 Task: For heading Use Comfortaa with underline.  font size for heading22,  'Change the font style of data to'Comfortaa and font size to 14,  Change the alignment of both headline & data to Align left In the sheet   Impact Sales   book
Action: Mouse moved to (53, 145)
Screenshot: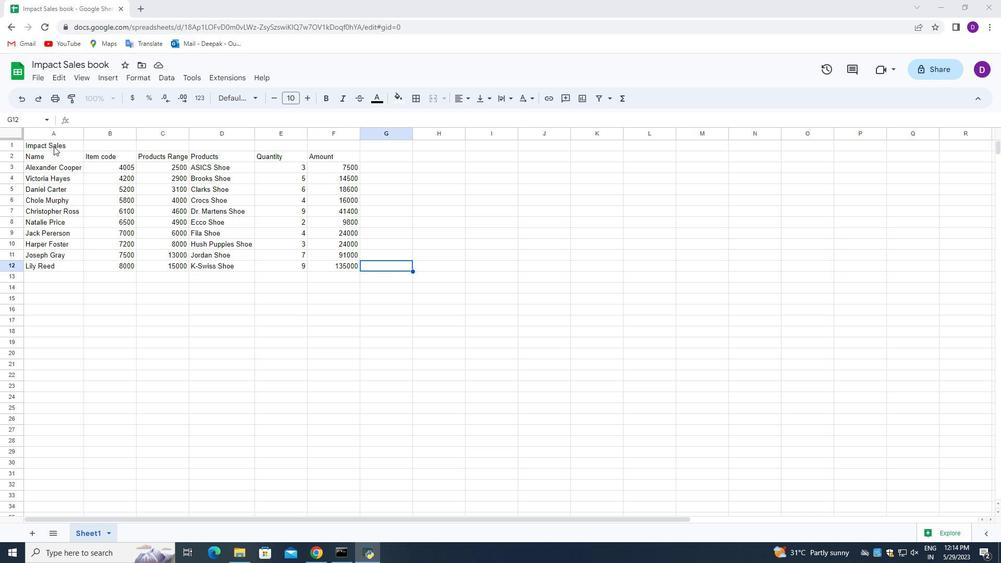 
Action: Mouse pressed left at (53, 145)
Screenshot: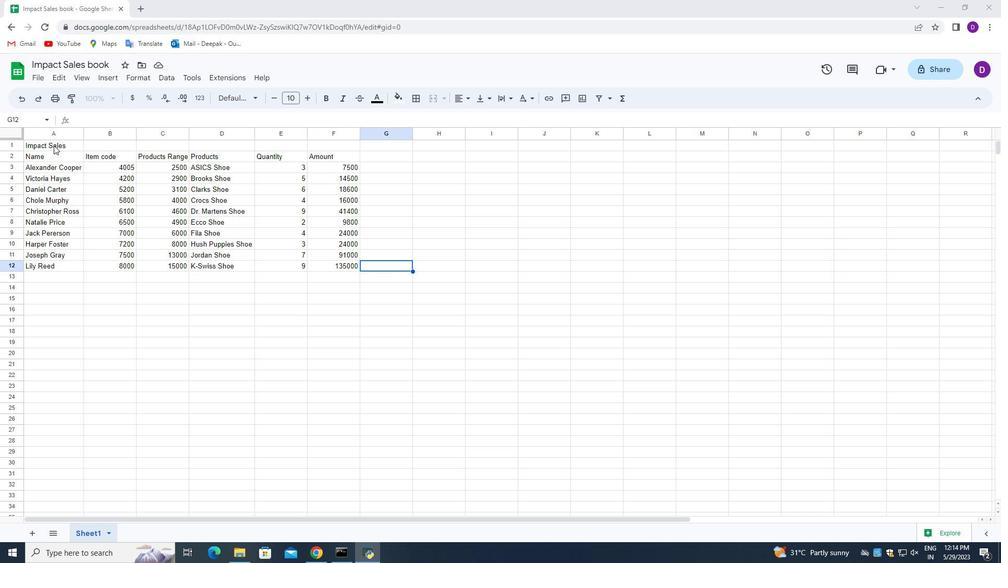 
Action: Mouse moved to (236, 98)
Screenshot: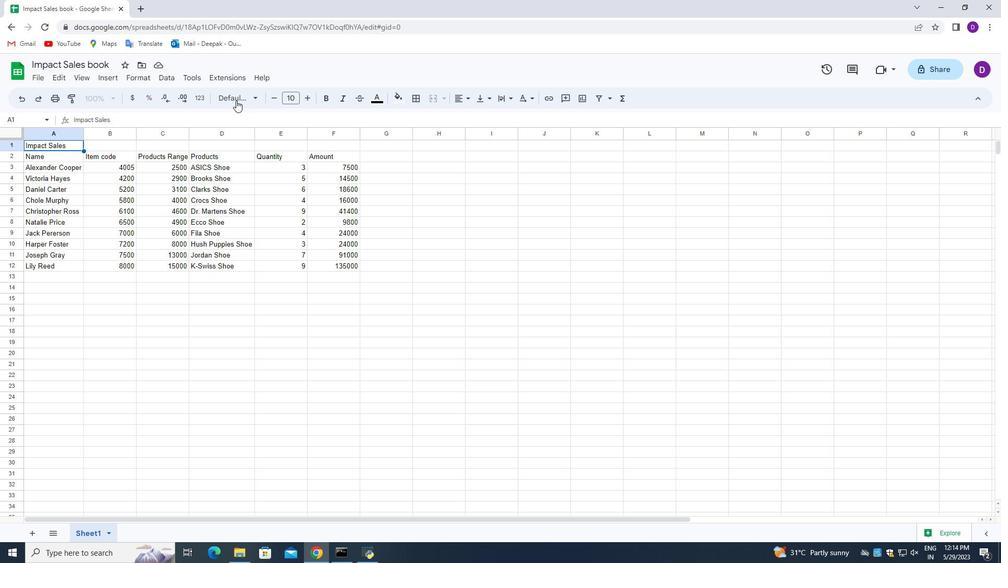 
Action: Mouse pressed left at (236, 98)
Screenshot: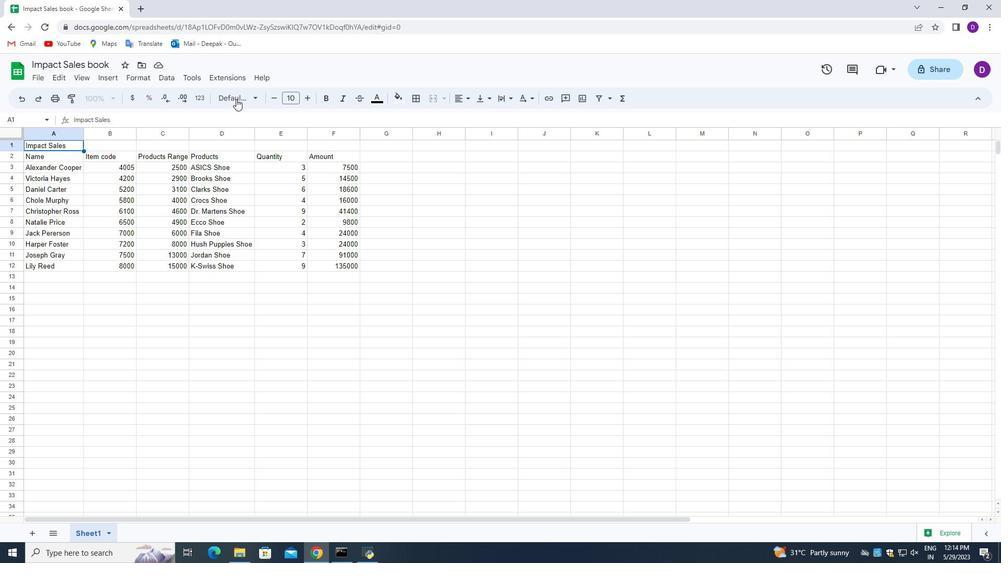 
Action: Mouse moved to (264, 300)
Screenshot: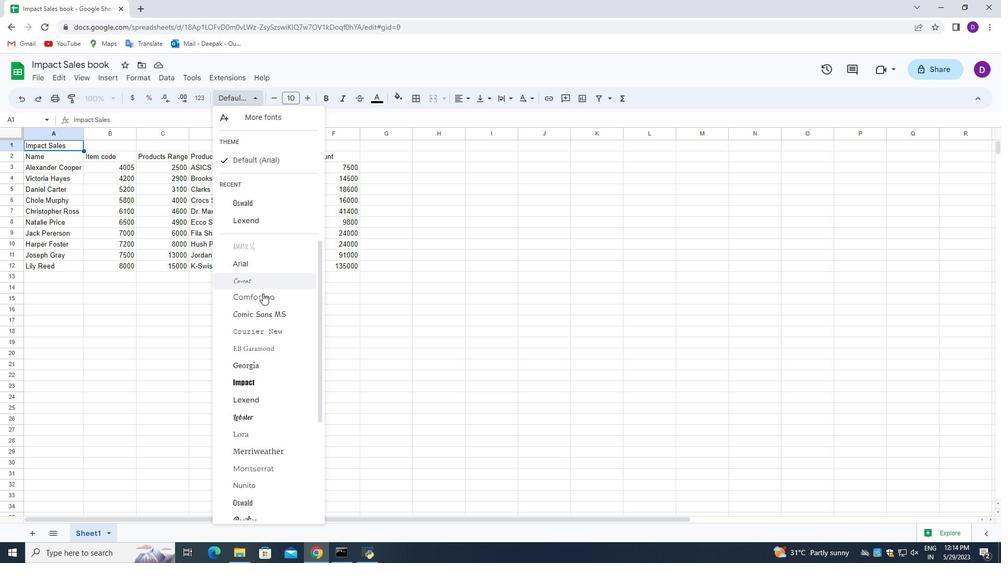 
Action: Mouse pressed left at (264, 300)
Screenshot: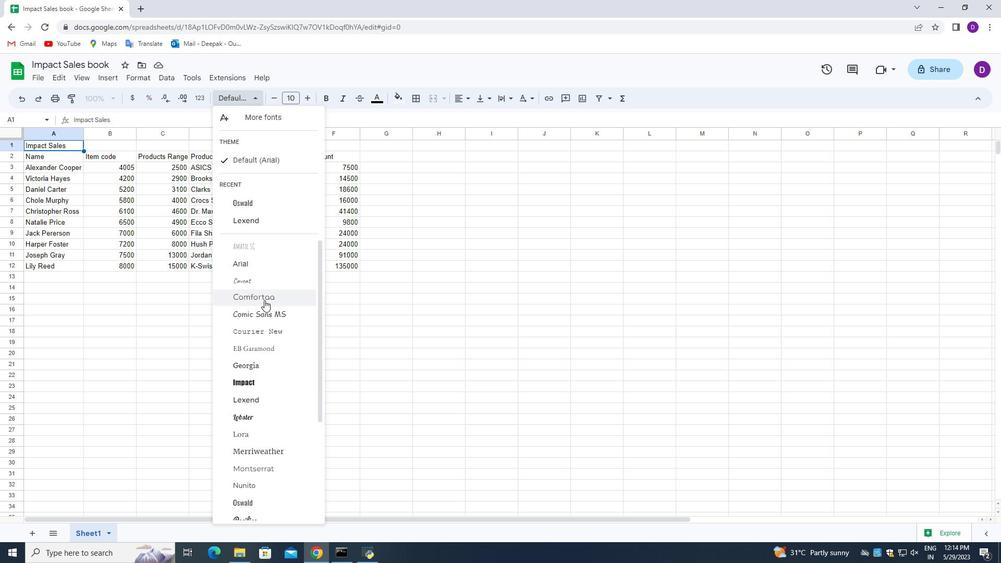 
Action: Mouse moved to (231, 244)
Screenshot: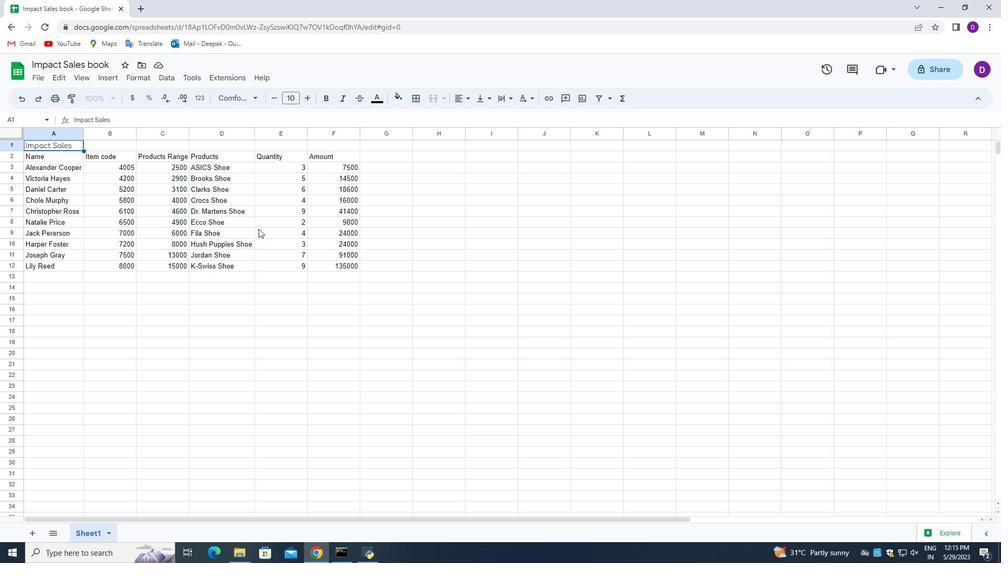 
Action: Mouse scrolled (231, 243) with delta (0, 0)
Screenshot: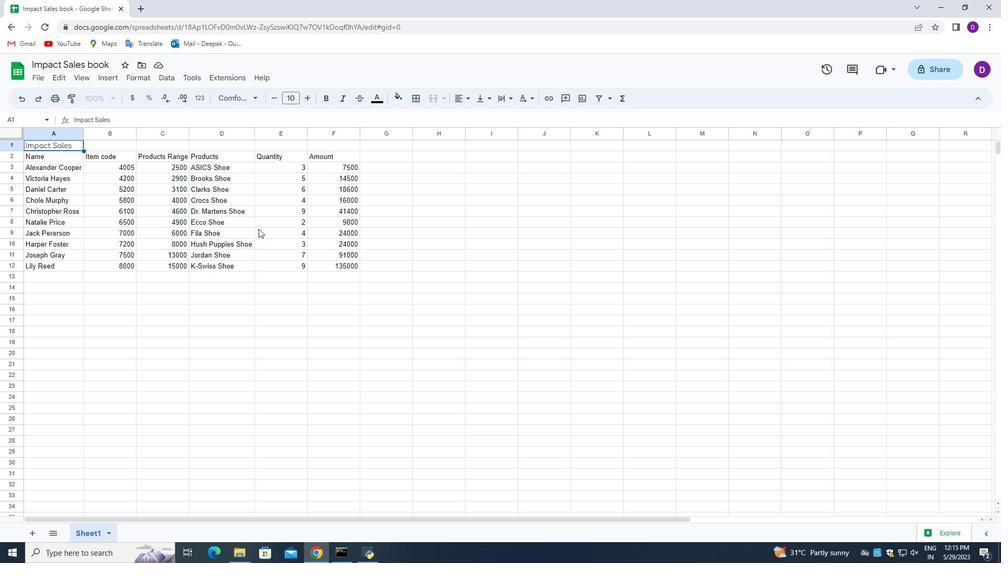 
Action: Mouse moved to (230, 245)
Screenshot: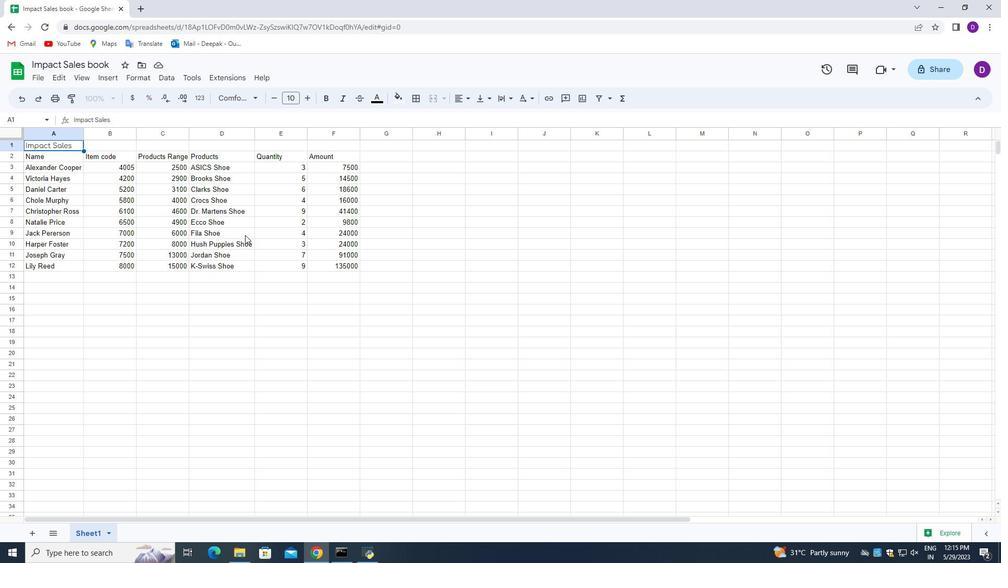 
Action: Mouse scrolled (230, 244) with delta (0, 0)
Screenshot: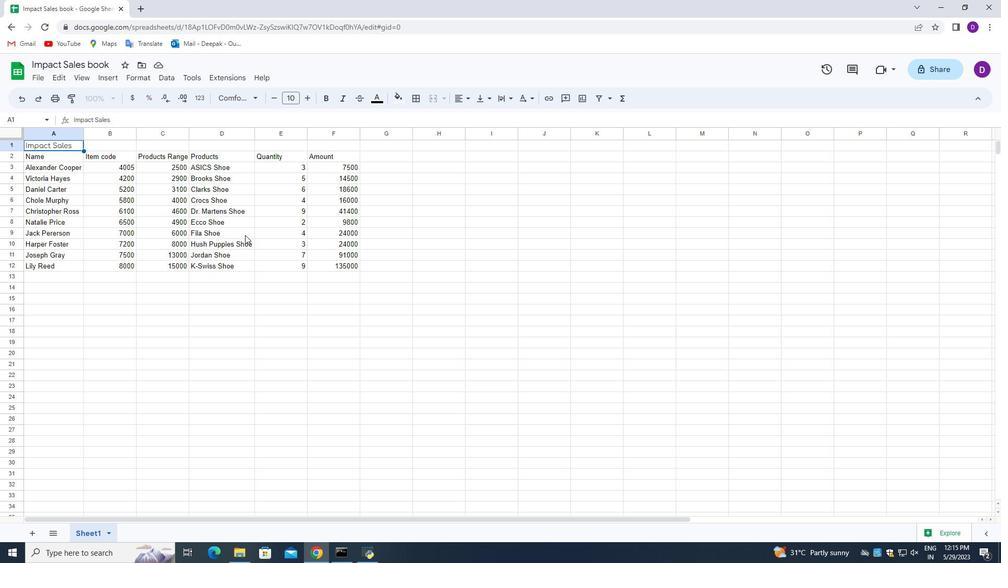 
Action: Mouse moved to (226, 245)
Screenshot: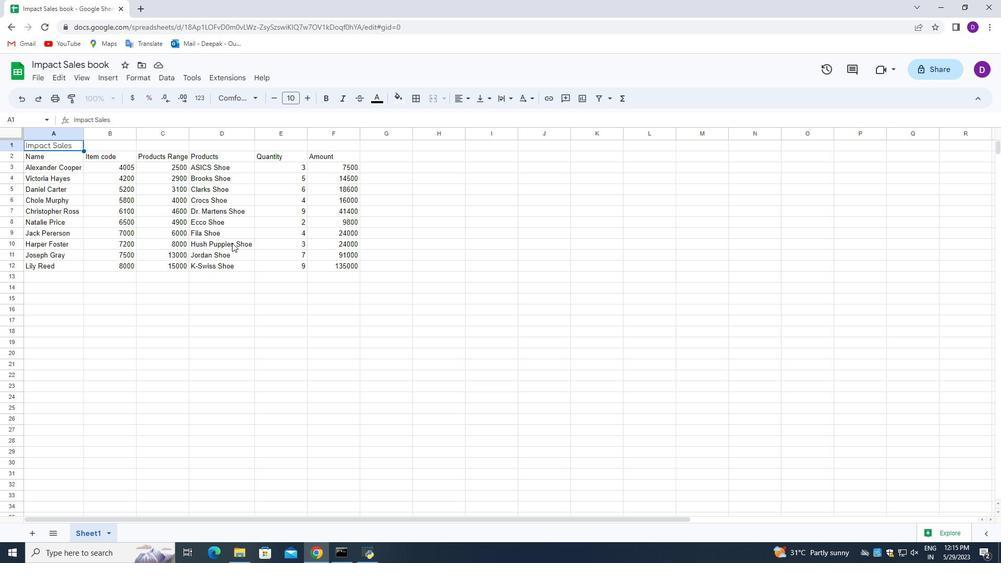 
Action: Mouse scrolled (226, 245) with delta (0, 0)
Screenshot: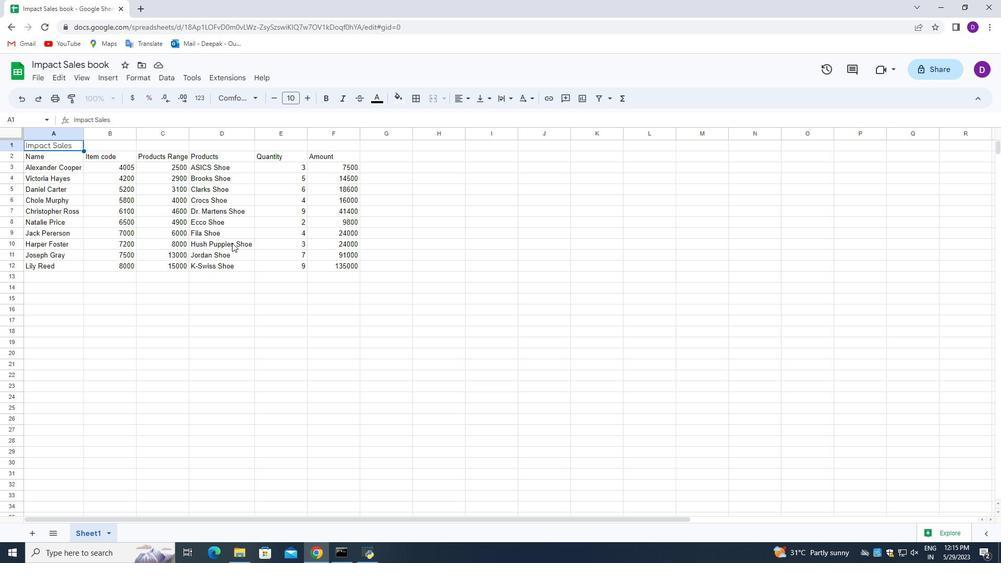 
Action: Mouse moved to (210, 245)
Screenshot: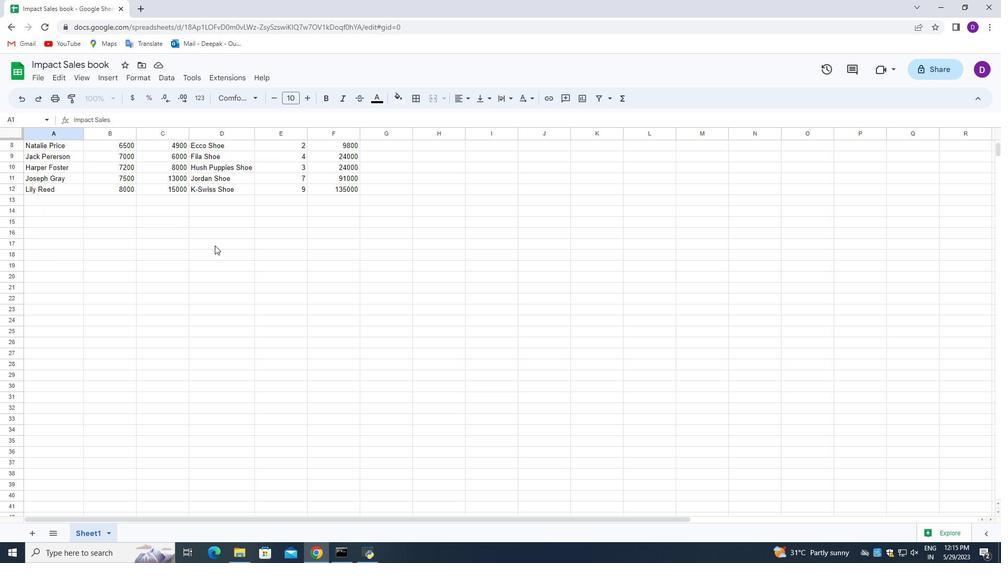 
Action: Mouse scrolled (210, 246) with delta (0, 0)
Screenshot: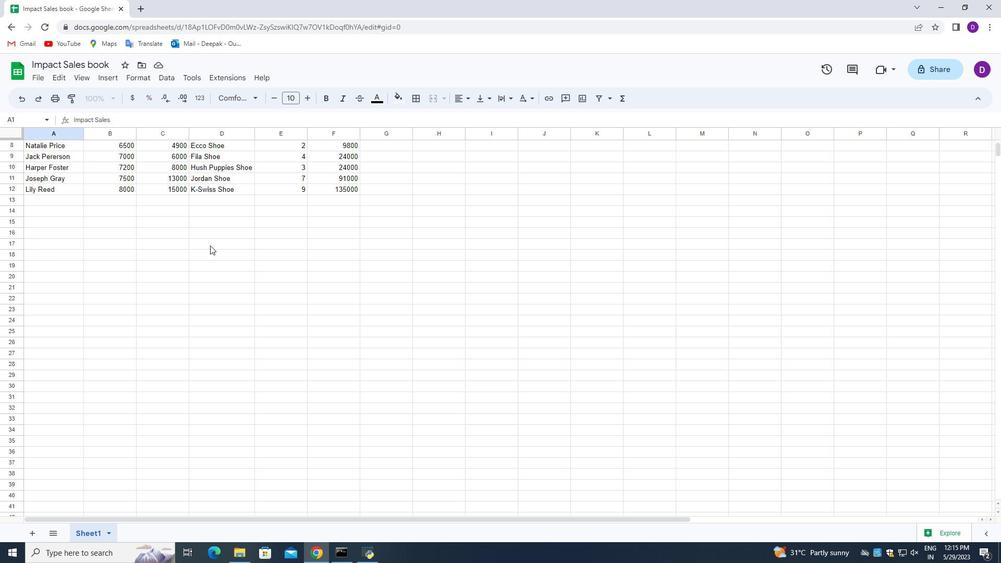 
Action: Mouse scrolled (210, 246) with delta (0, 0)
Screenshot: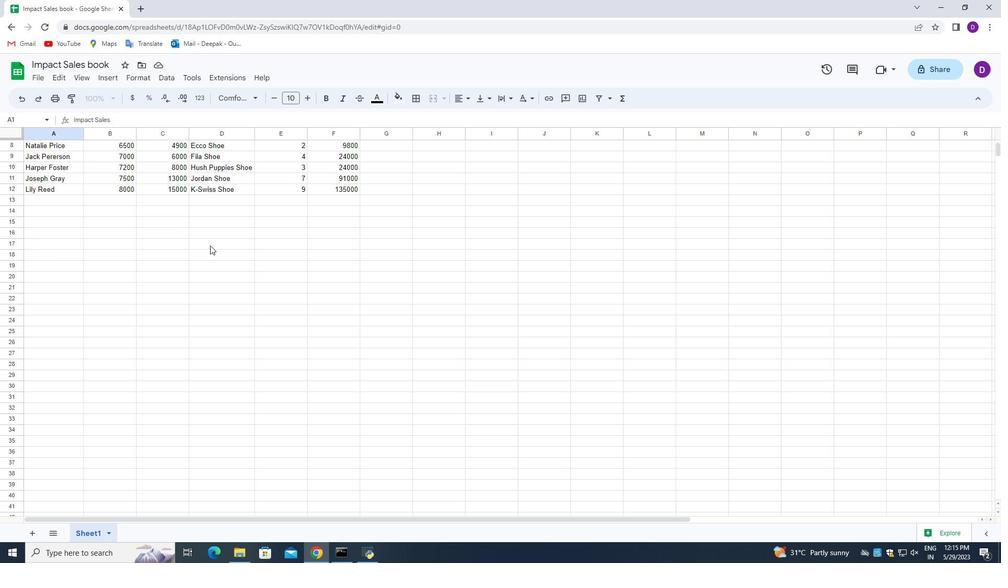 
Action: Mouse scrolled (210, 246) with delta (0, 0)
Screenshot: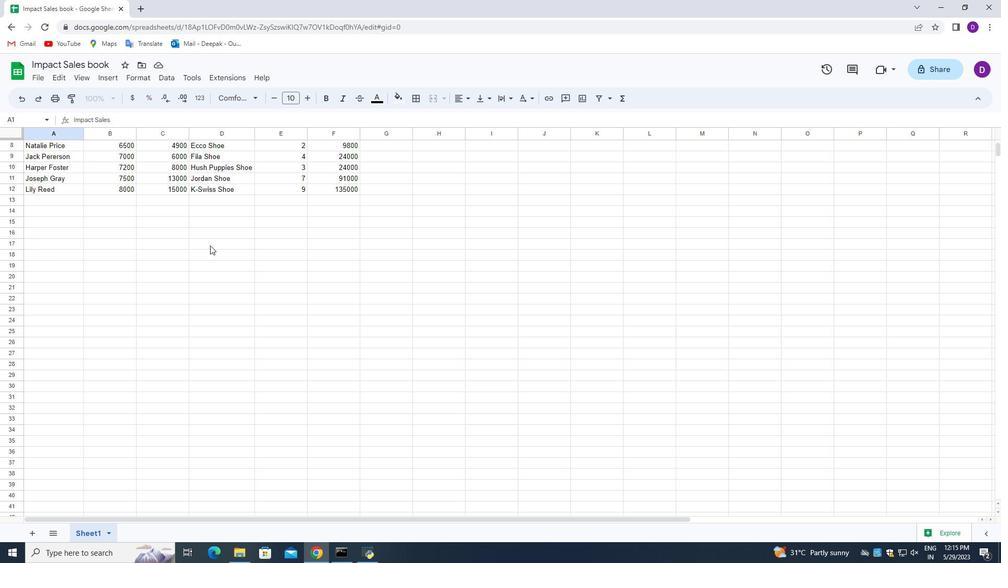 
Action: Mouse scrolled (210, 246) with delta (0, 0)
Screenshot: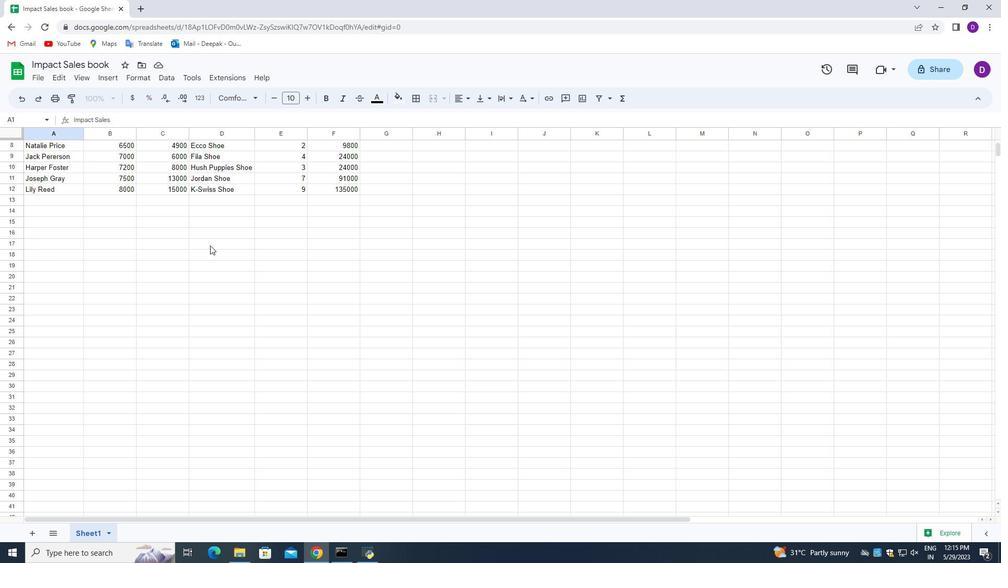
Action: Mouse scrolled (210, 246) with delta (0, 0)
Screenshot: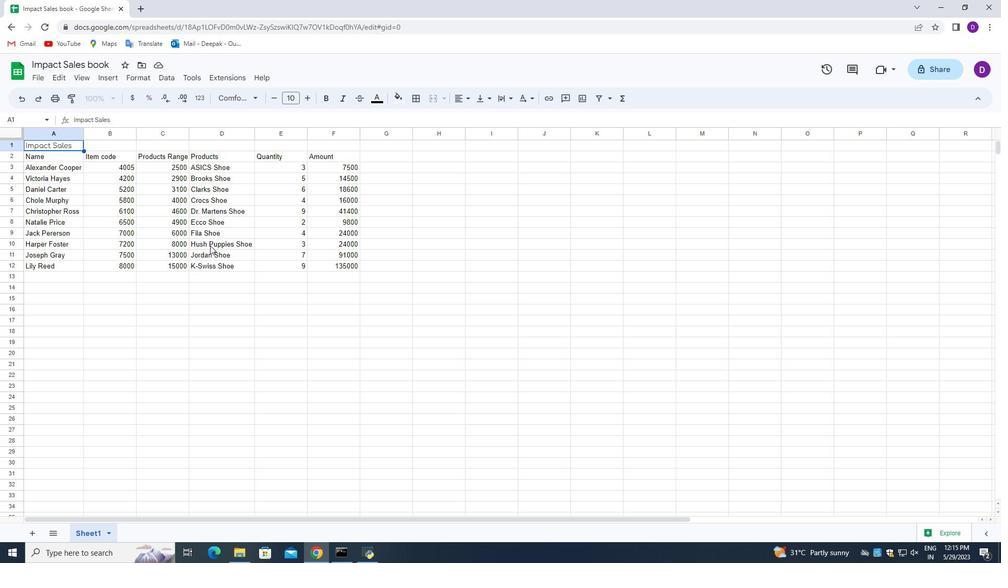 
Action: Mouse scrolled (210, 246) with delta (0, 0)
Screenshot: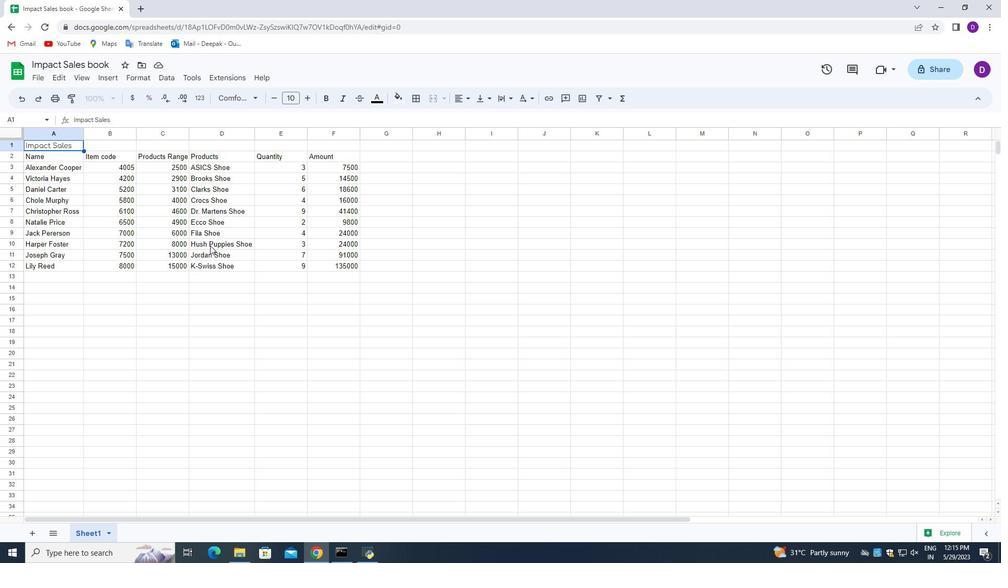 
Action: Mouse scrolled (210, 246) with delta (0, 0)
Screenshot: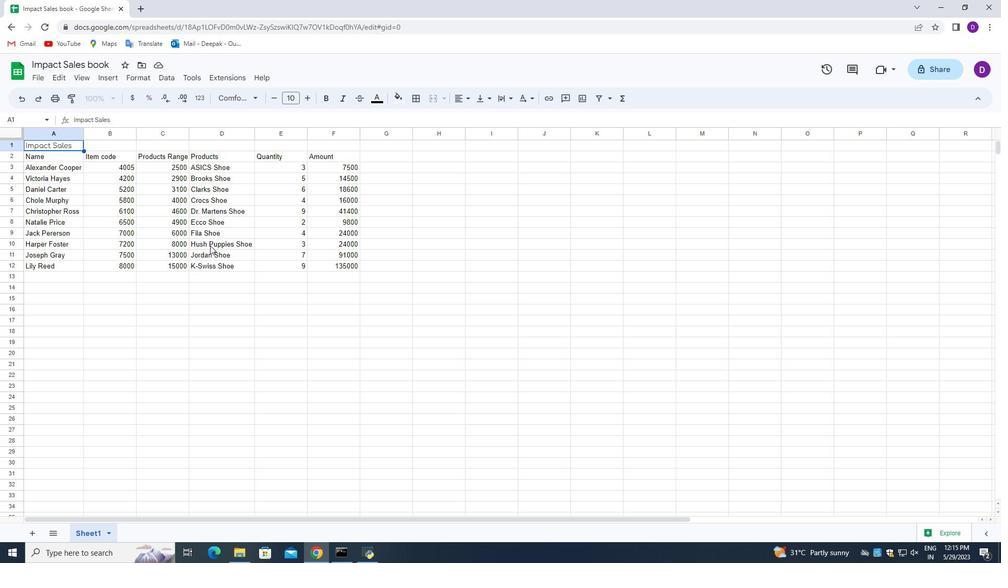 
Action: Mouse moved to (307, 224)
Screenshot: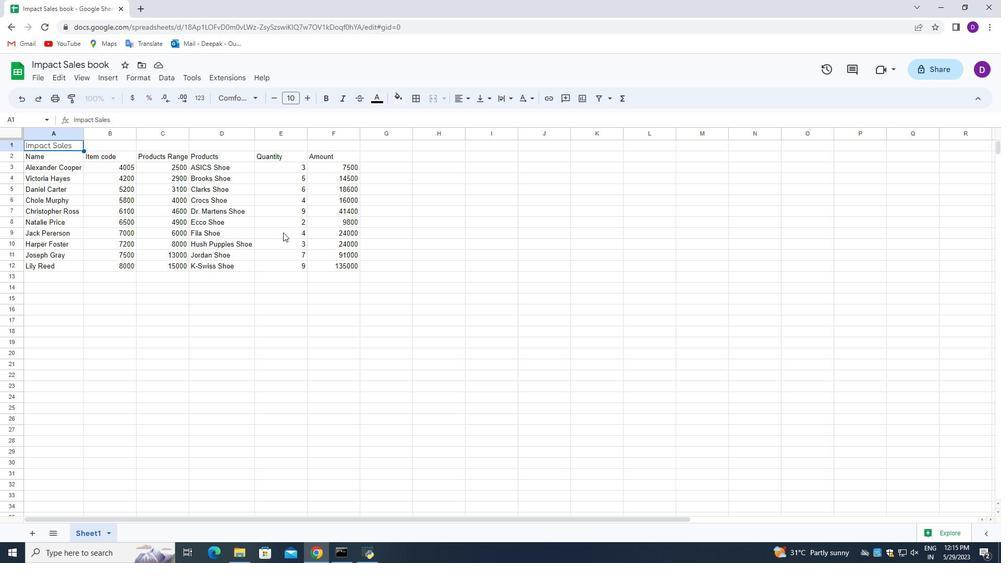 
Action: Mouse scrolled (307, 225) with delta (0, 0)
Screenshot: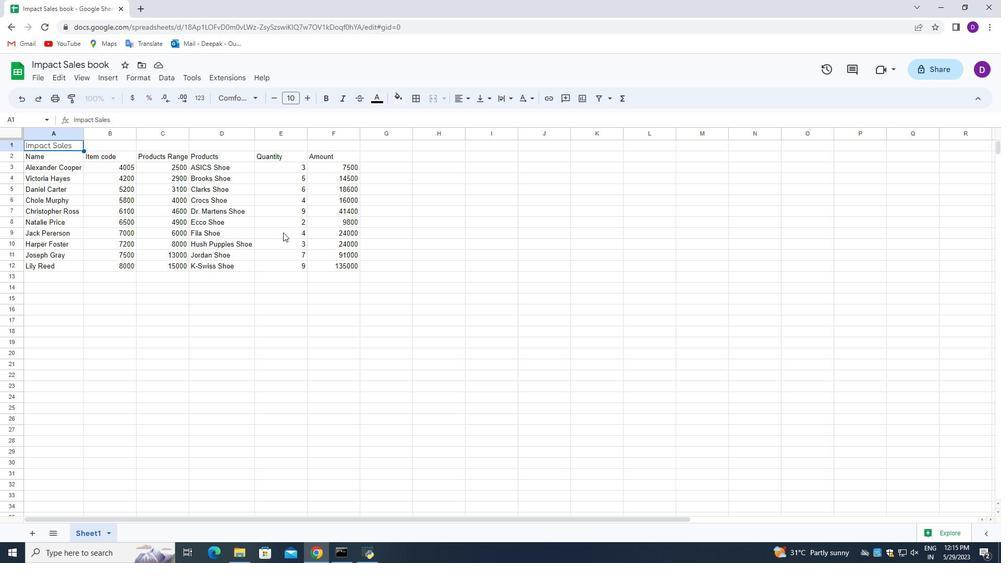 
Action: Mouse moved to (307, 222)
Screenshot: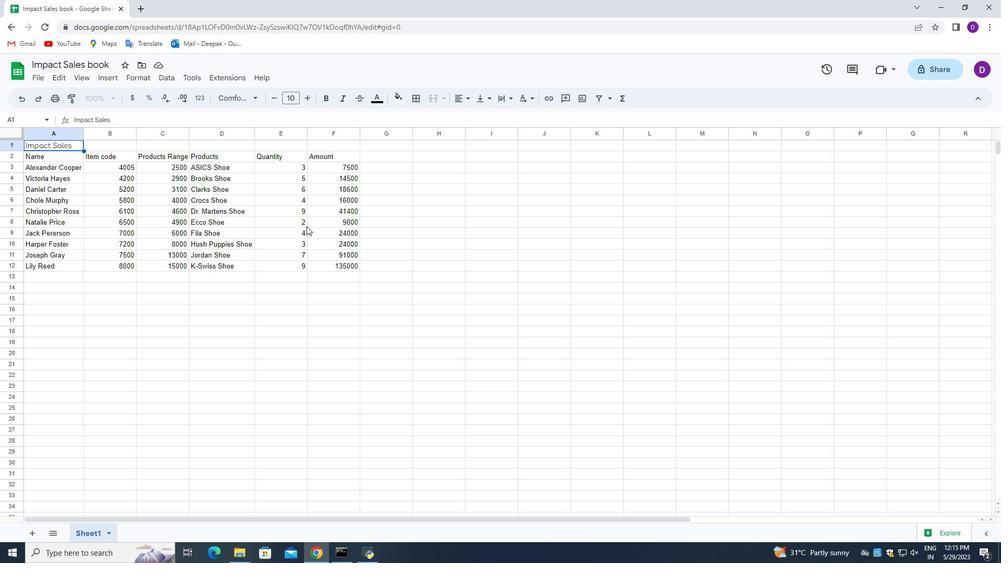
Action: Mouse scrolled (307, 222) with delta (0, 0)
Screenshot: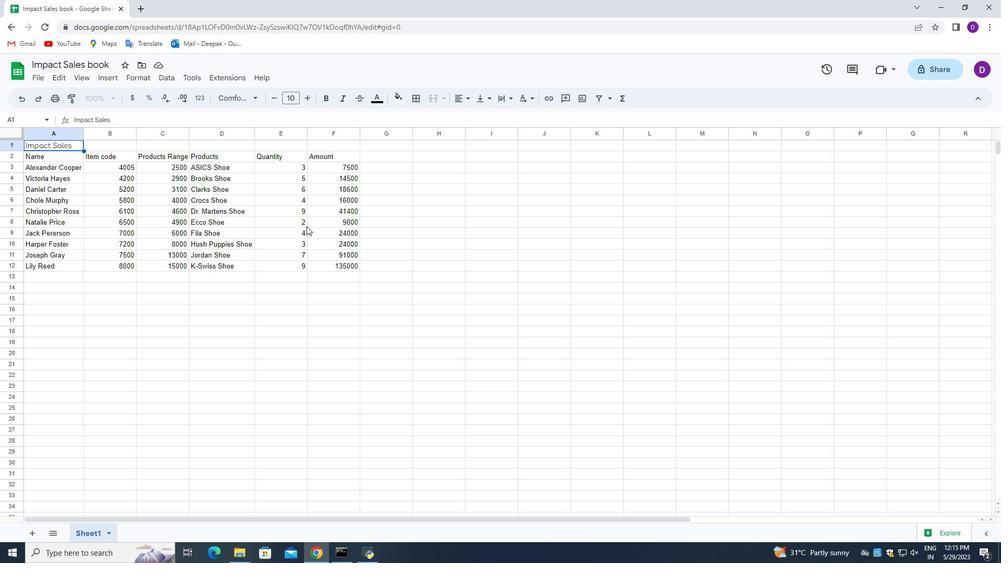 
Action: Mouse moved to (307, 220)
Screenshot: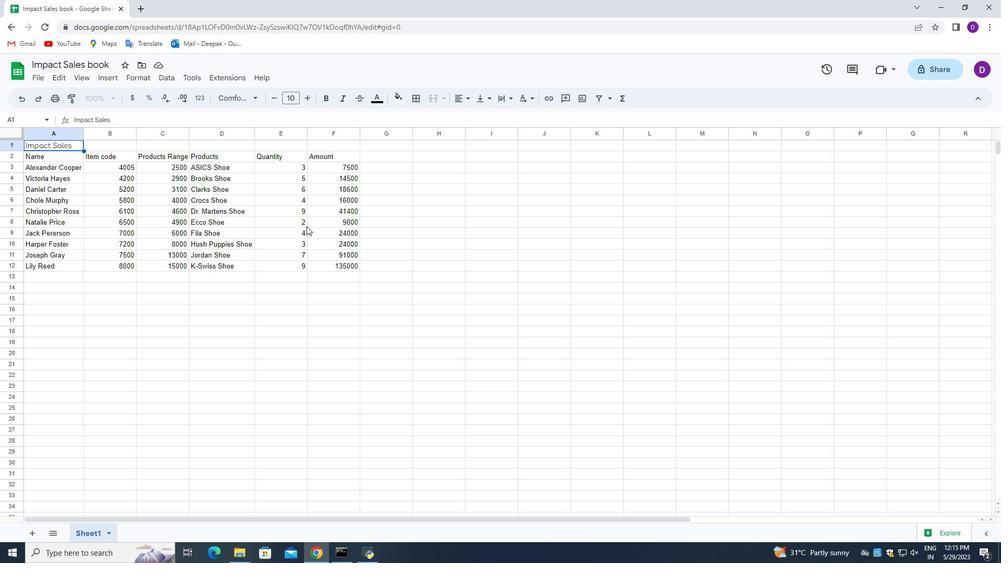 
Action: Mouse scrolled (307, 221) with delta (0, 0)
Screenshot: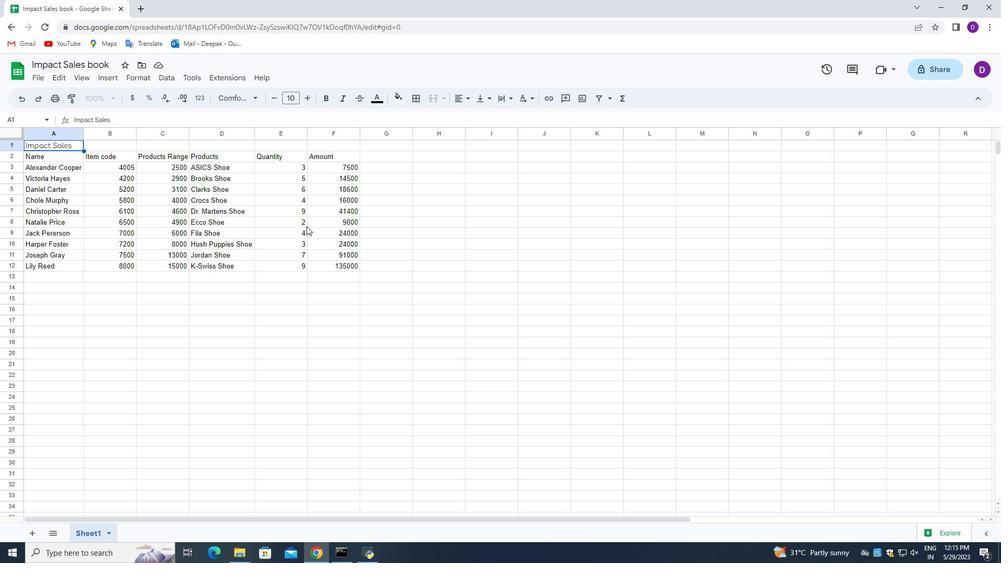 
Action: Mouse moved to (306, 215)
Screenshot: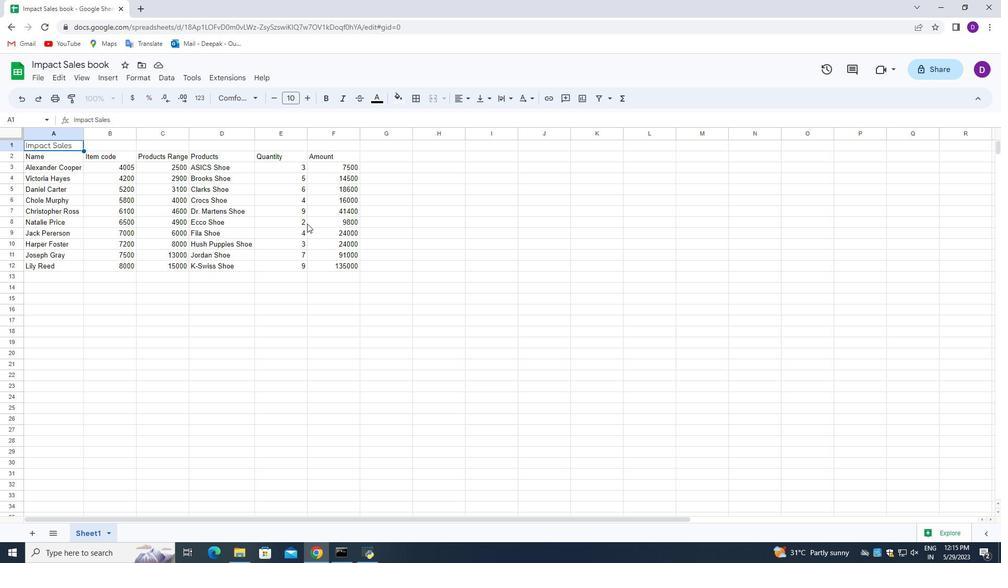 
Action: Mouse scrolled (306, 216) with delta (0, 0)
Screenshot: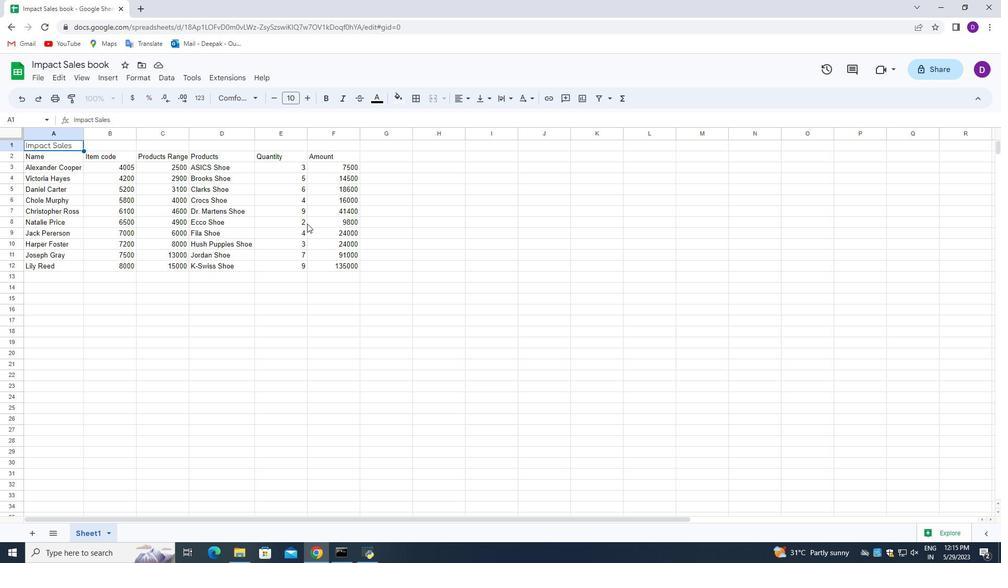 
Action: Mouse moved to (70, 149)
Screenshot: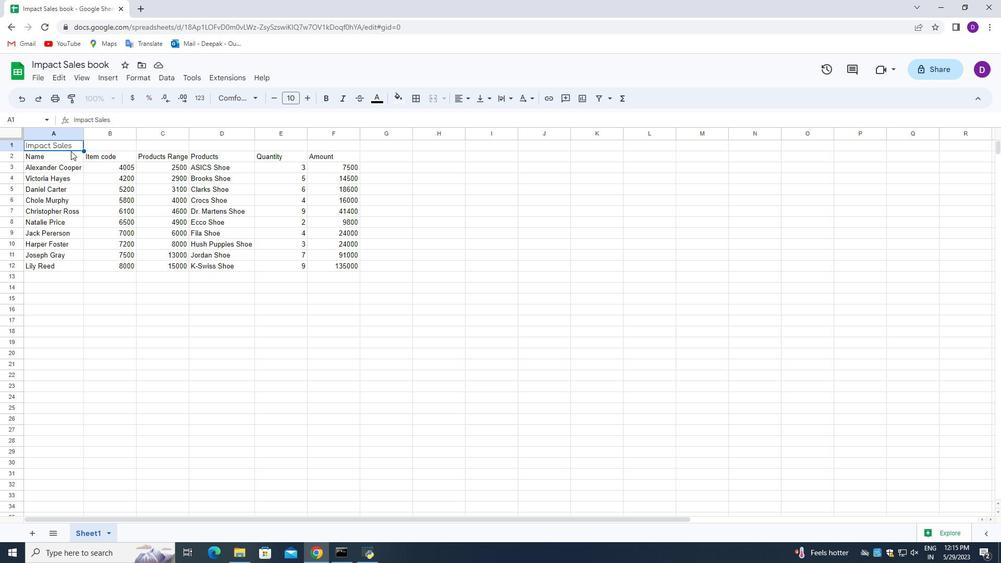 
Action: Mouse pressed left at (70, 149)
Screenshot: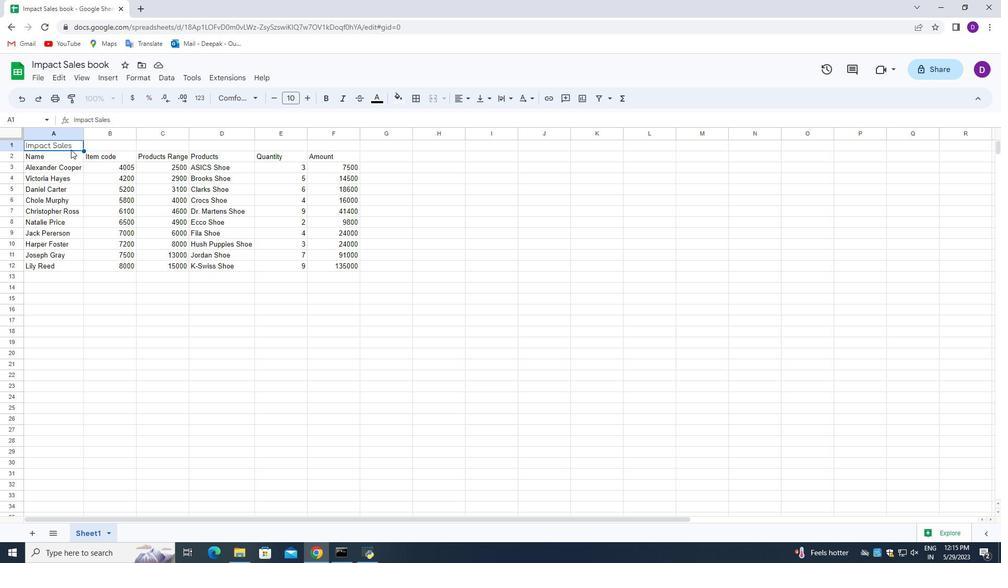 
Action: Mouse moved to (69, 146)
Screenshot: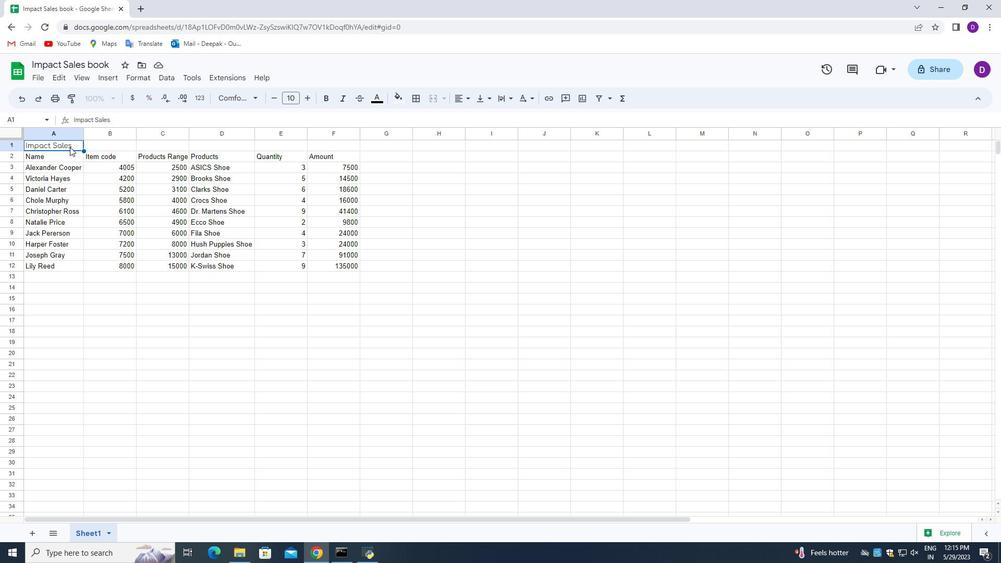 
Action: Mouse pressed left at (69, 146)
Screenshot: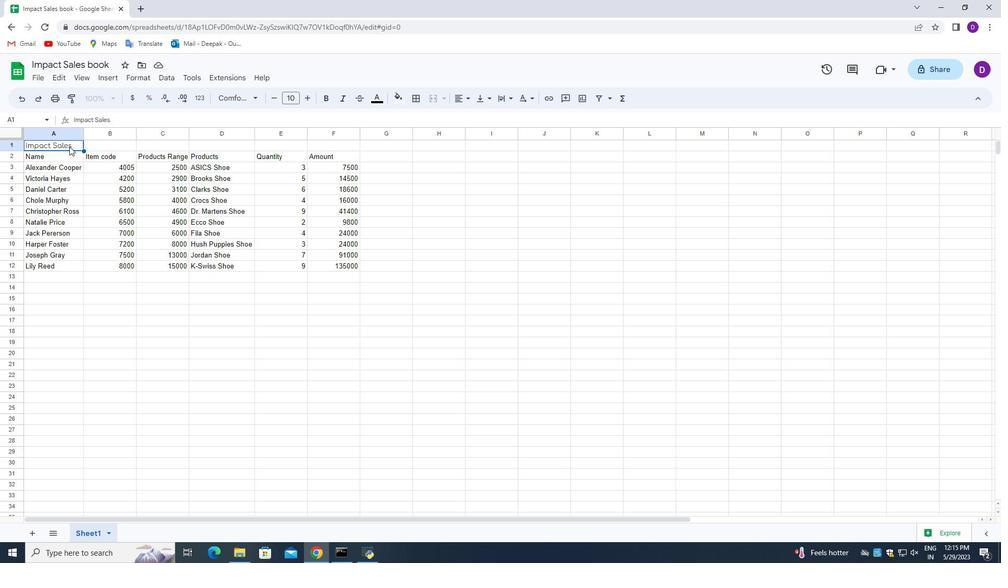 
Action: Mouse pressed left at (69, 146)
Screenshot: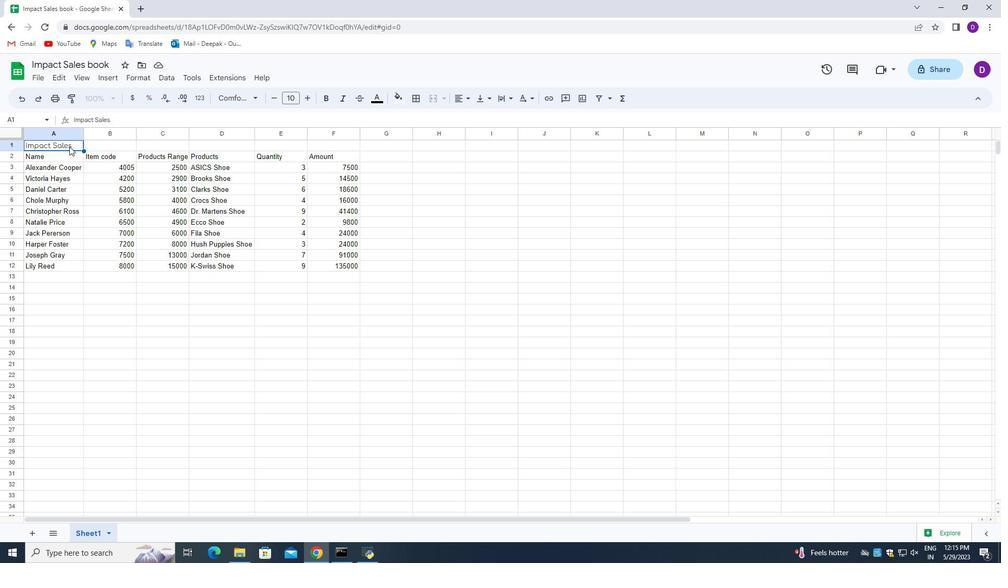
Action: Mouse moved to (74, 145)
Screenshot: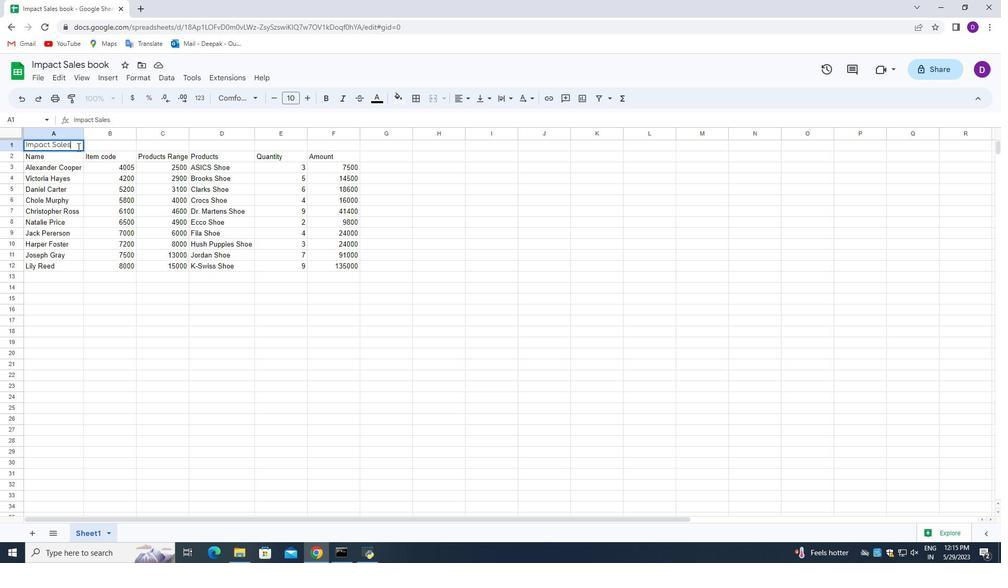 
Action: Mouse pressed left at (74, 145)
Screenshot: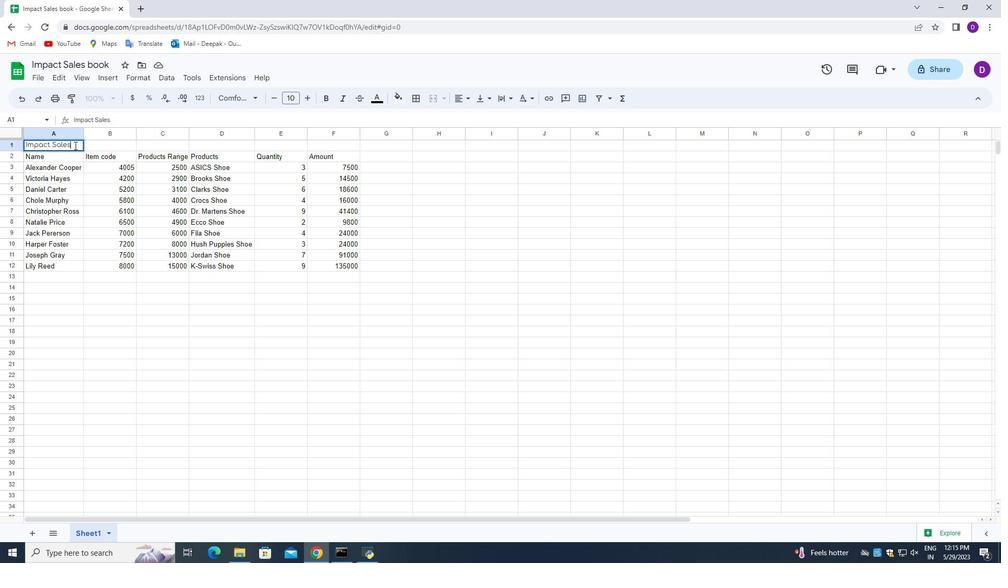 
Action: Mouse moved to (79, 211)
Screenshot: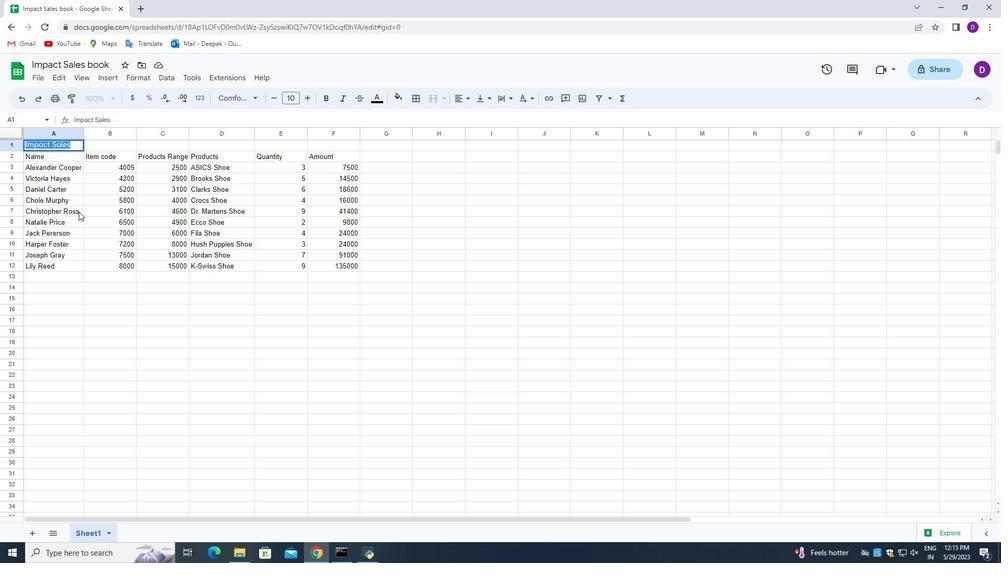 
Action: Key pressed ctrl+U
Screenshot: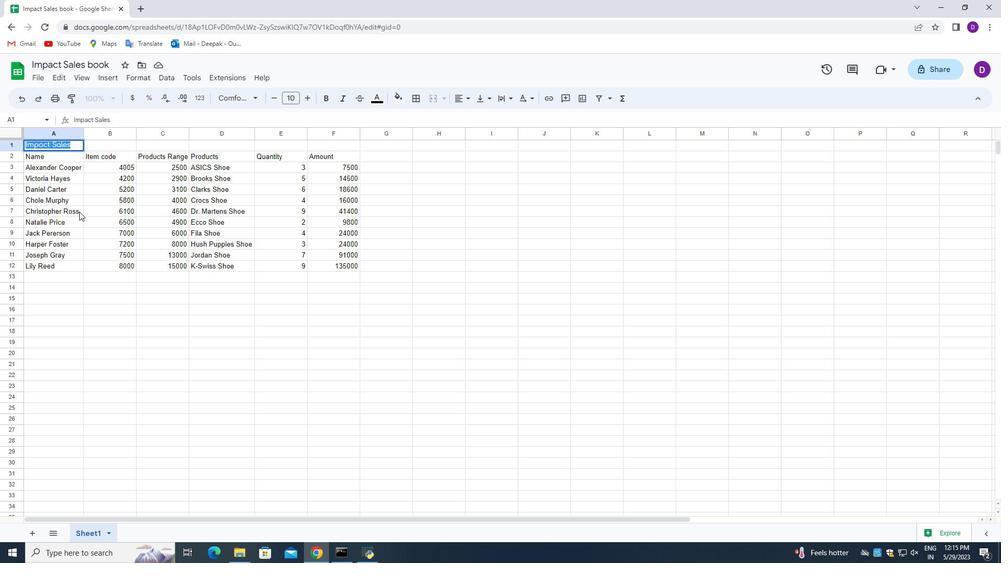 
Action: Mouse moved to (99, 146)
Screenshot: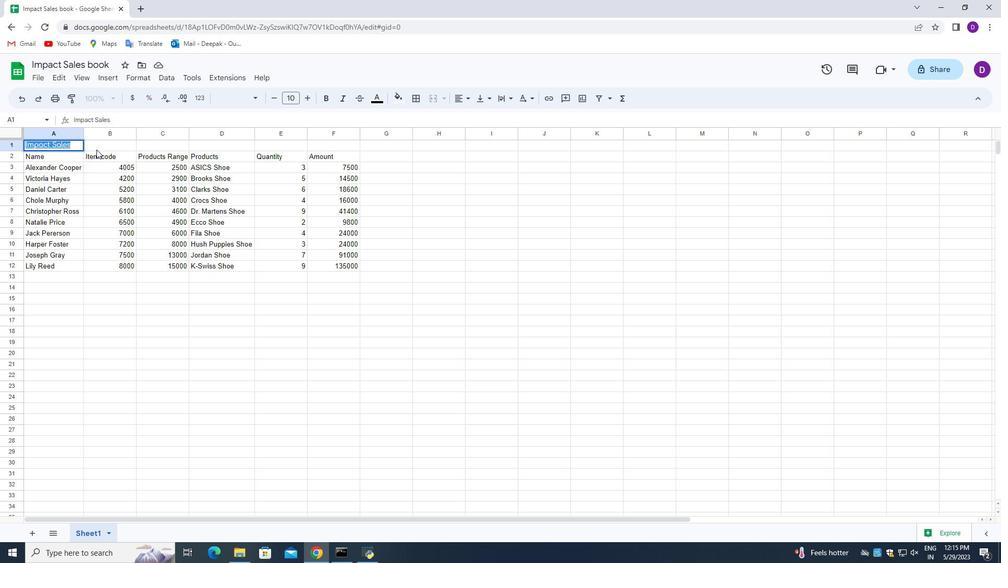 
Action: Mouse pressed left at (99, 146)
Screenshot: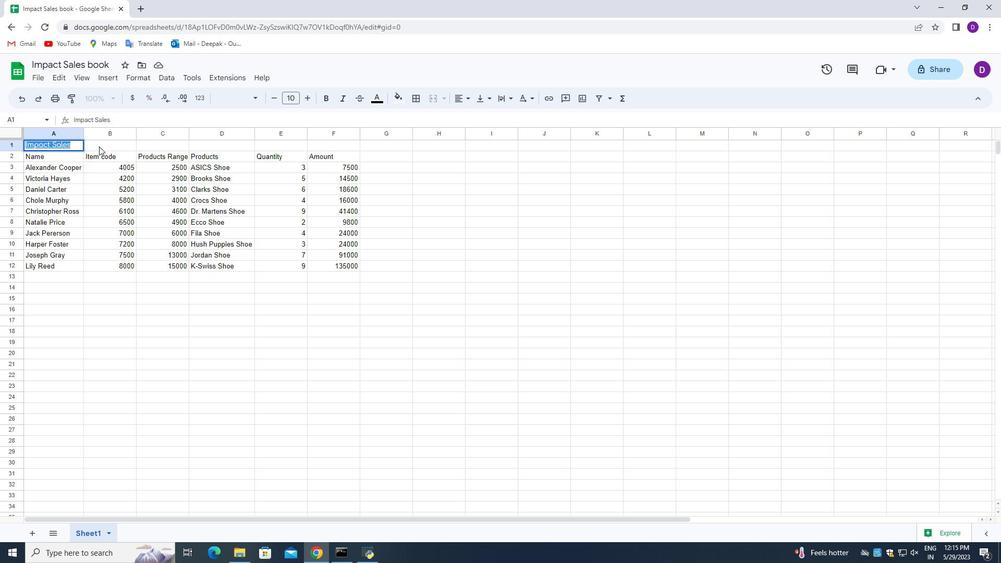 
Action: Mouse moved to (69, 150)
Screenshot: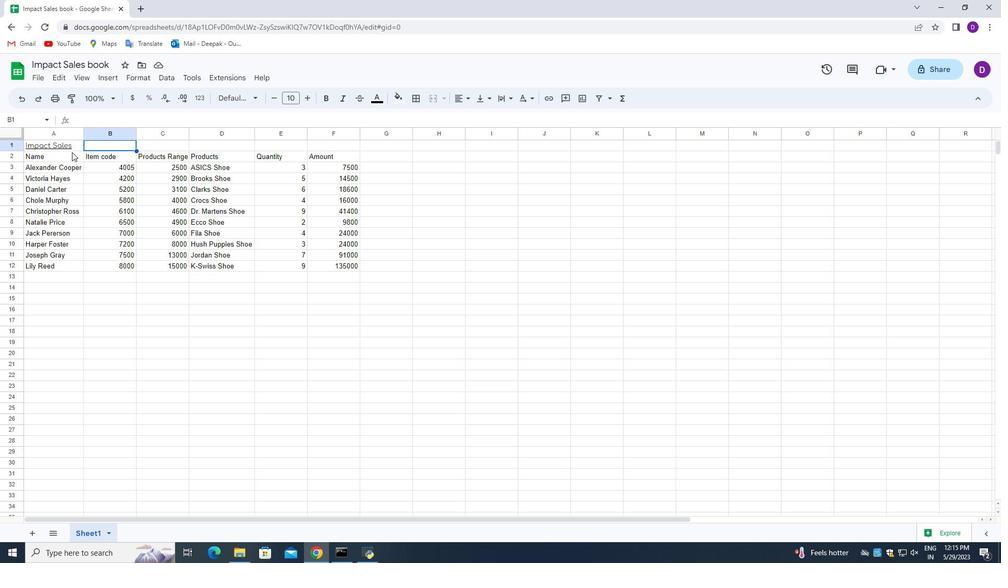 
Action: Mouse pressed left at (69, 150)
Screenshot: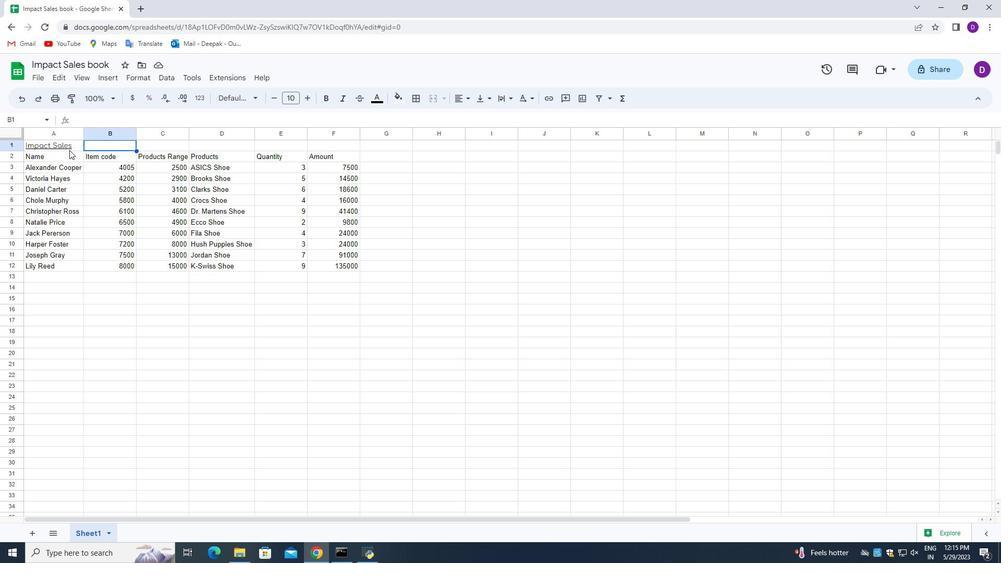 
Action: Mouse moved to (305, 99)
Screenshot: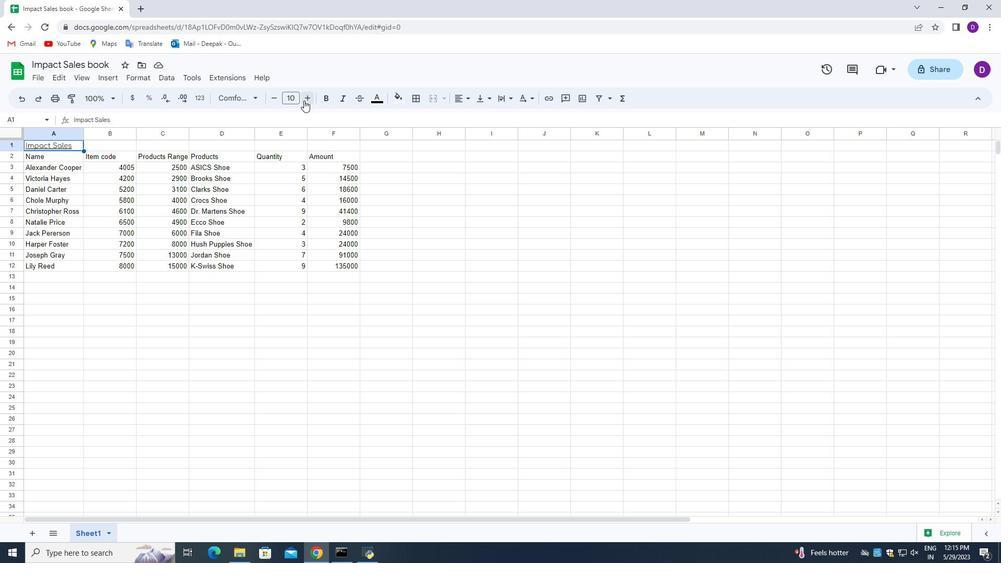 
Action: Mouse pressed left at (305, 99)
Screenshot: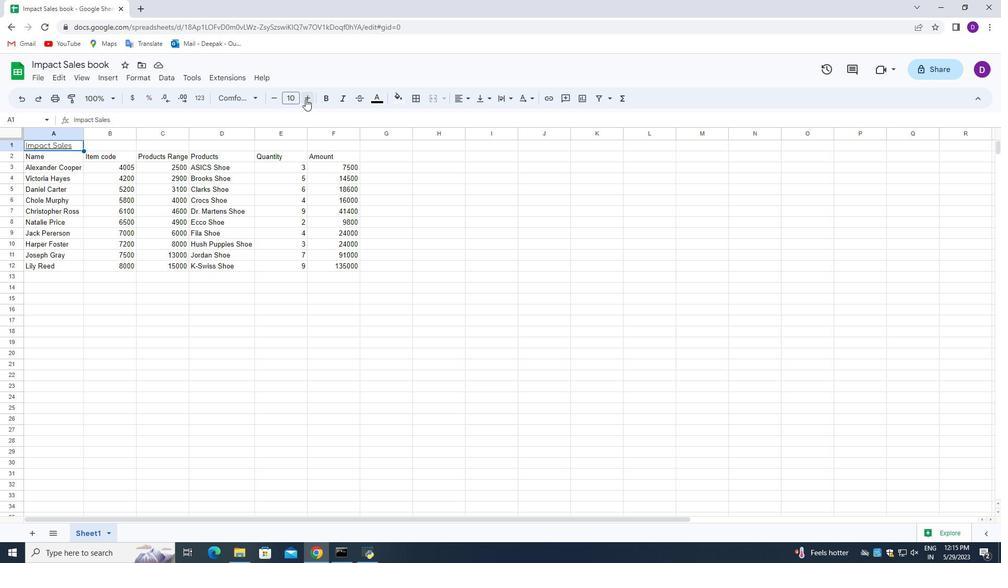 
Action: Mouse pressed left at (305, 99)
Screenshot: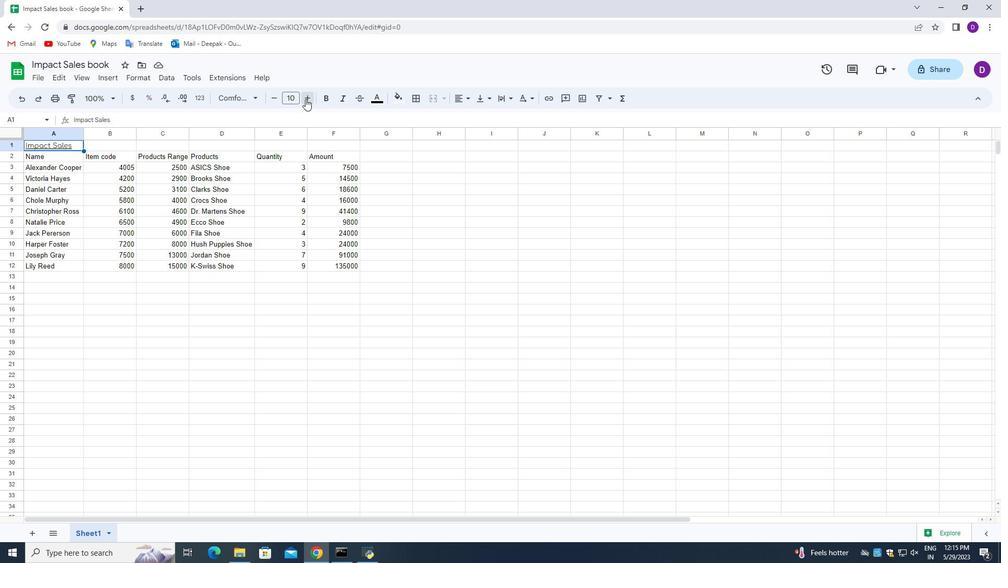 
Action: Mouse pressed left at (305, 99)
Screenshot: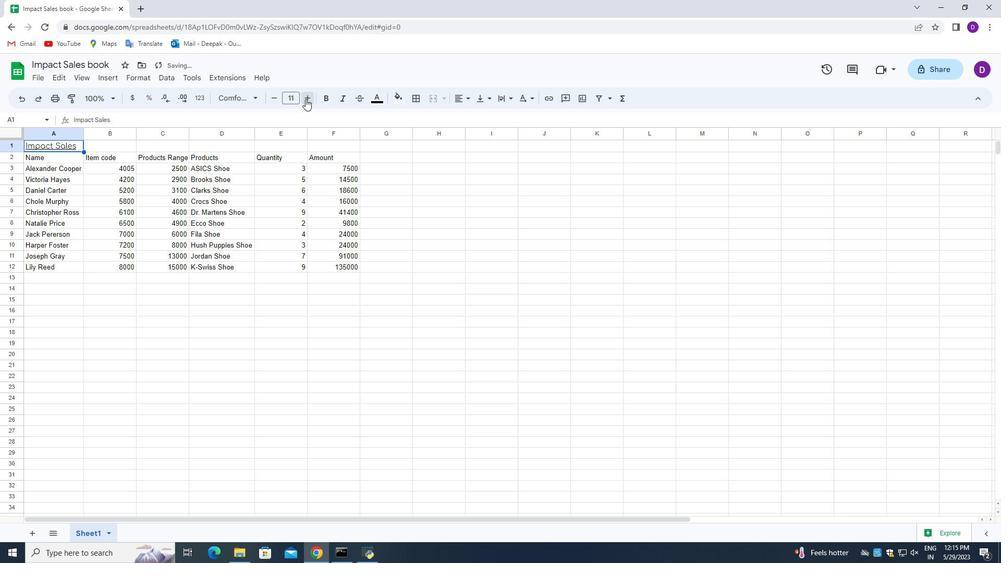 
Action: Mouse pressed left at (305, 99)
Screenshot: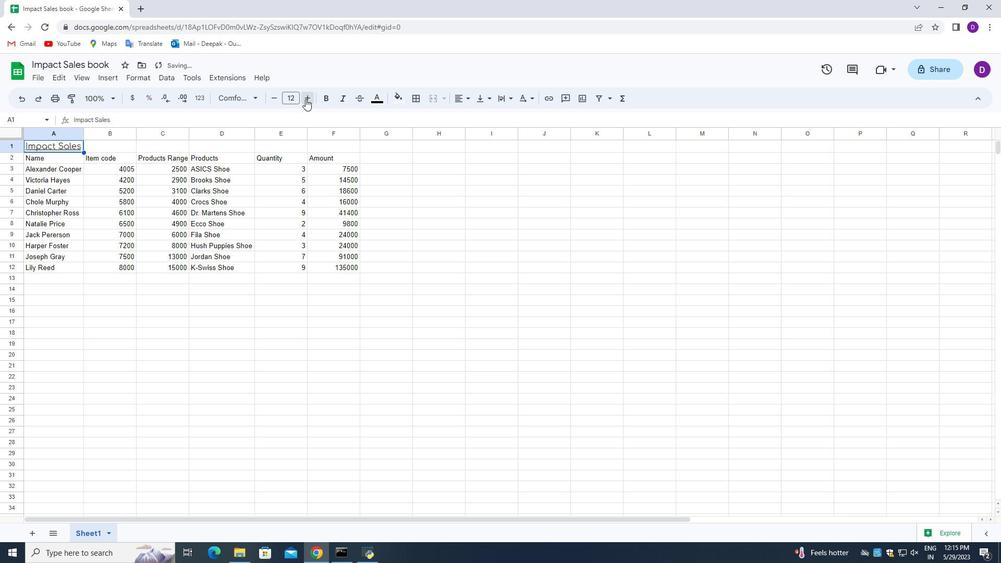 
Action: Mouse pressed left at (305, 99)
Screenshot: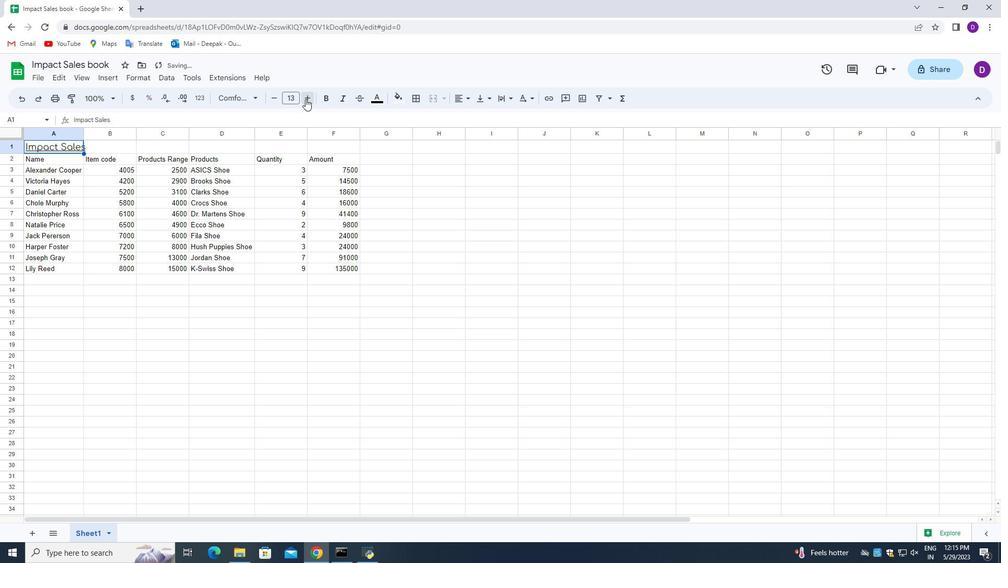 
Action: Mouse pressed left at (305, 99)
Screenshot: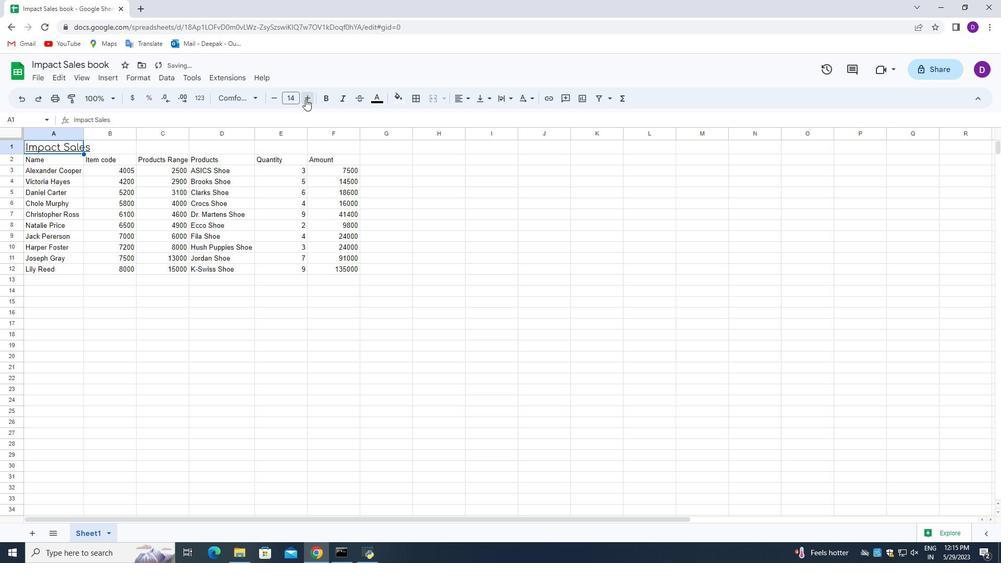 
Action: Mouse pressed left at (305, 99)
Screenshot: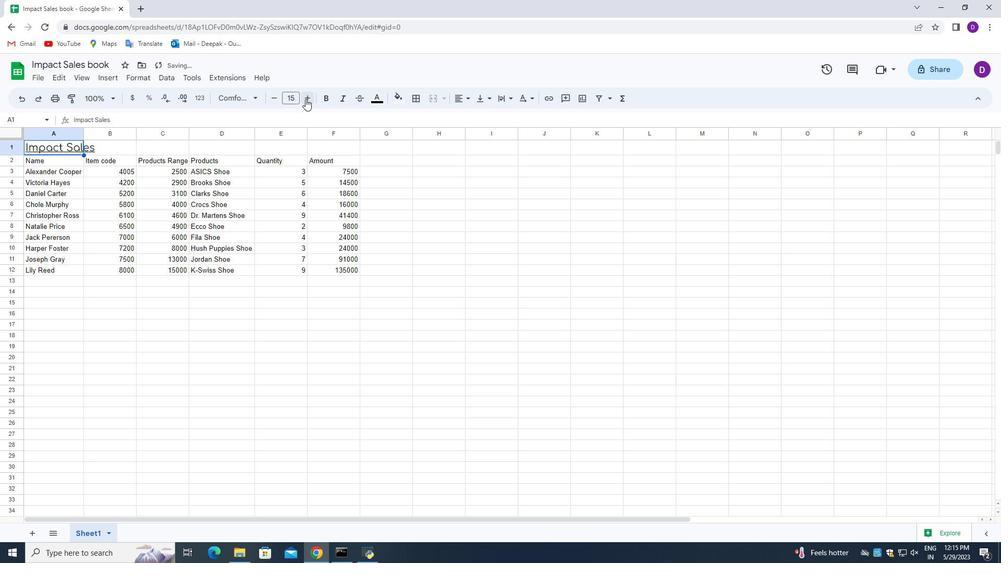 
Action: Mouse pressed left at (305, 99)
Screenshot: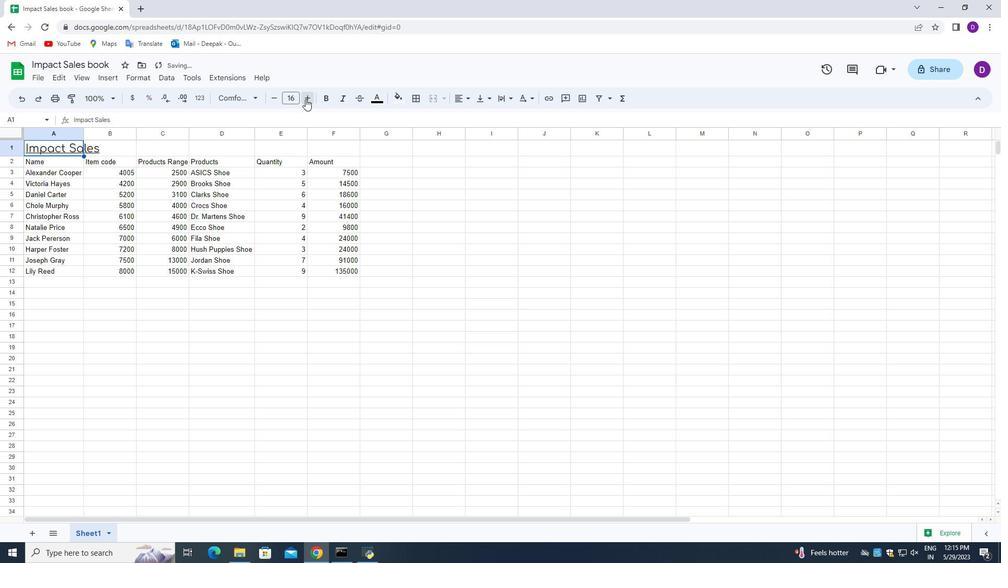 
Action: Mouse pressed left at (305, 99)
Screenshot: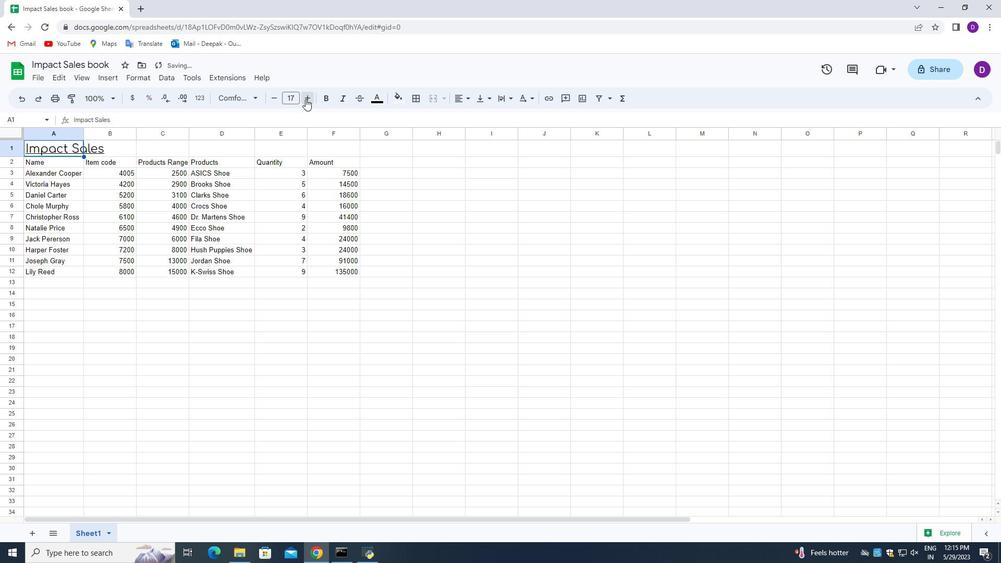 
Action: Mouse pressed left at (305, 99)
Screenshot: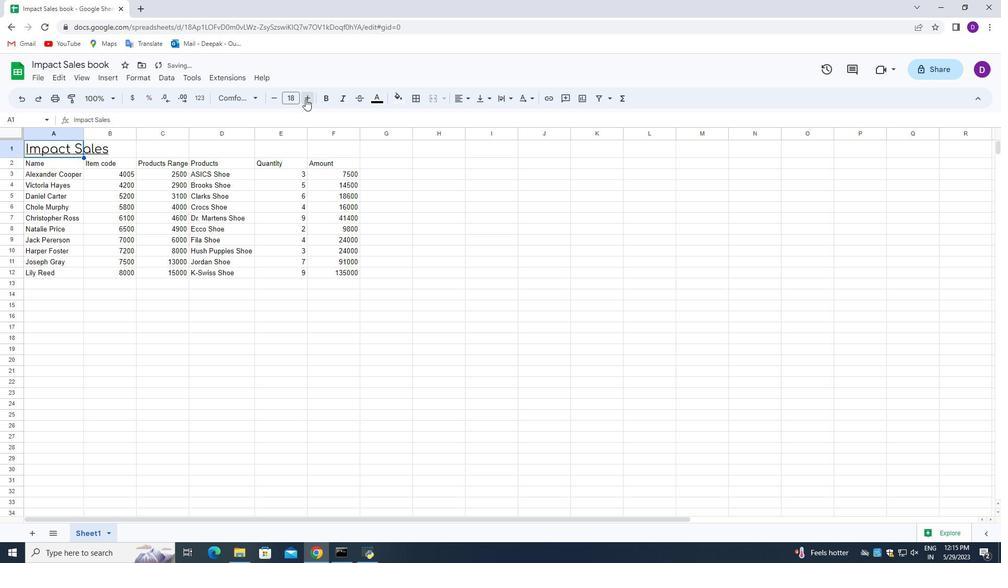 
Action: Mouse pressed left at (305, 99)
Screenshot: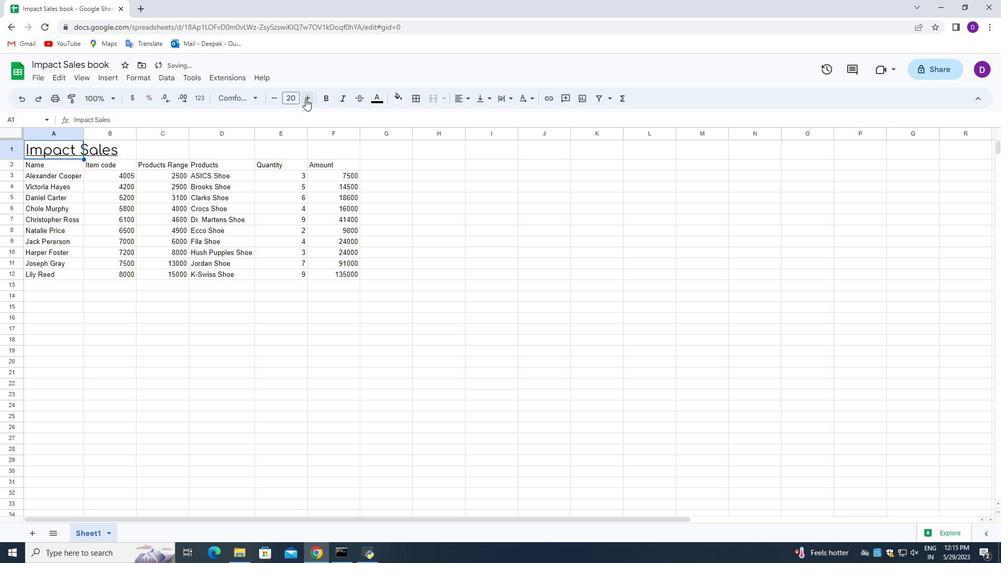 
Action: Mouse pressed left at (305, 99)
Screenshot: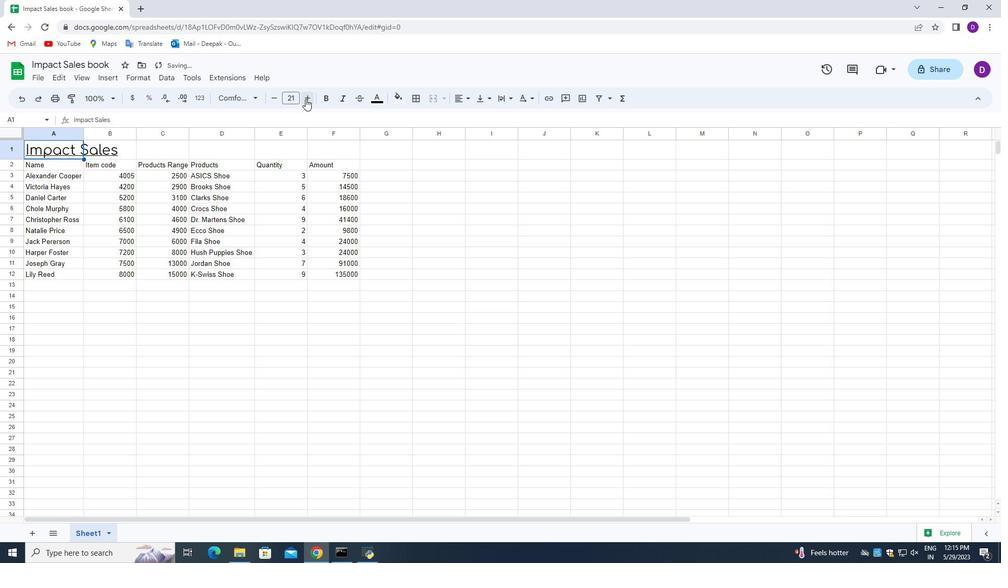 
Action: Mouse moved to (163, 151)
Screenshot: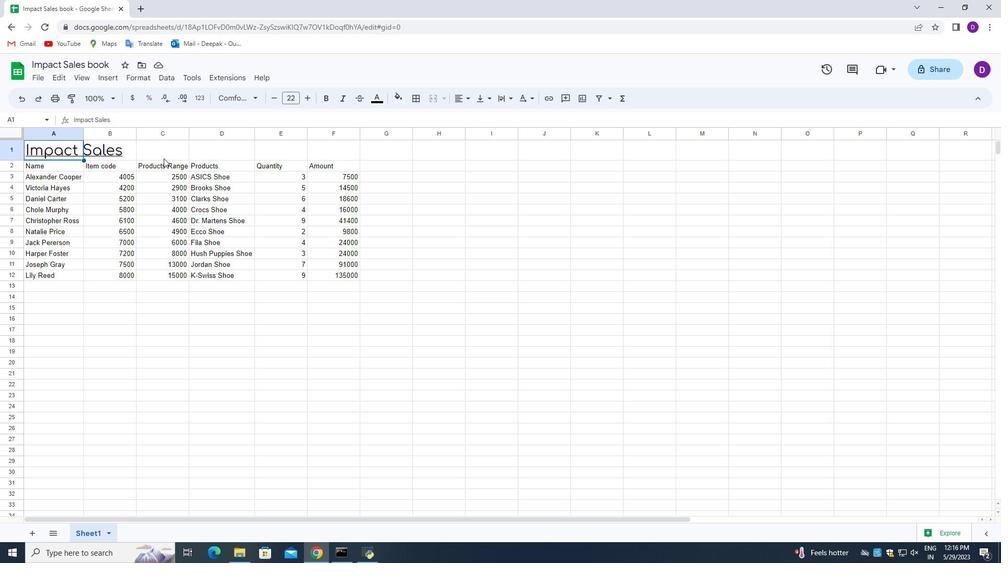 
Action: Mouse pressed left at (163, 151)
Screenshot: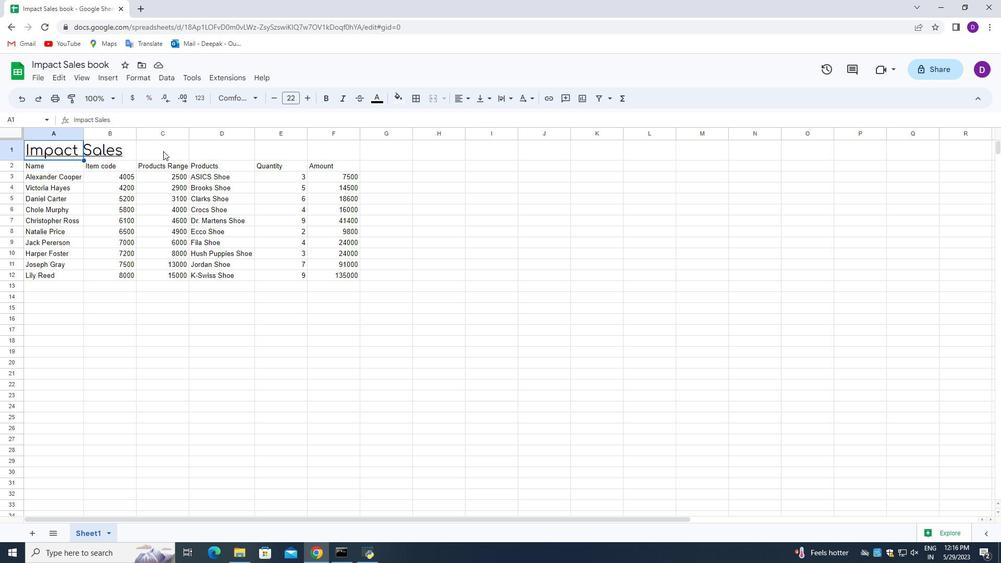 
Action: Mouse moved to (85, 135)
Screenshot: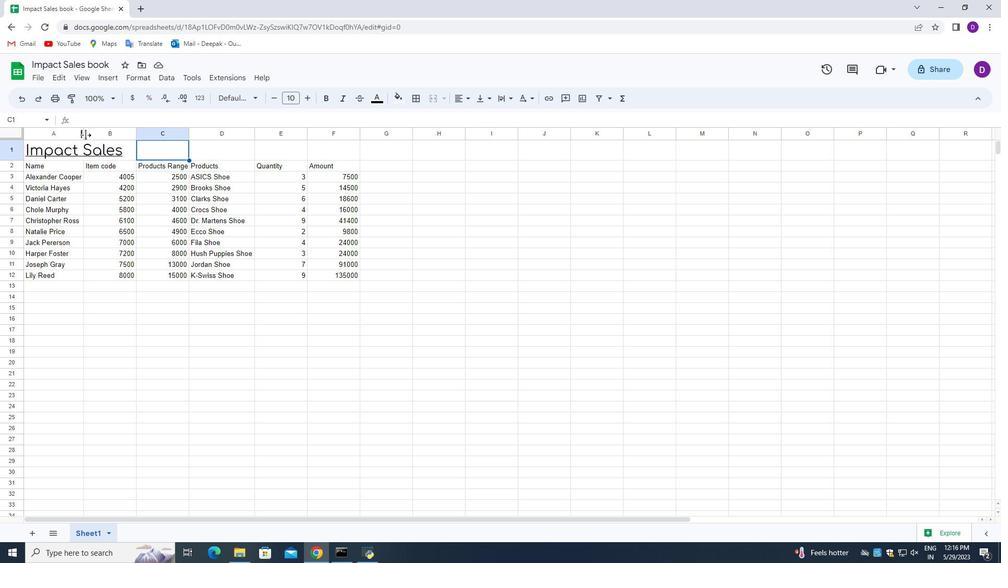 
Action: Mouse pressed left at (85, 135)
Screenshot: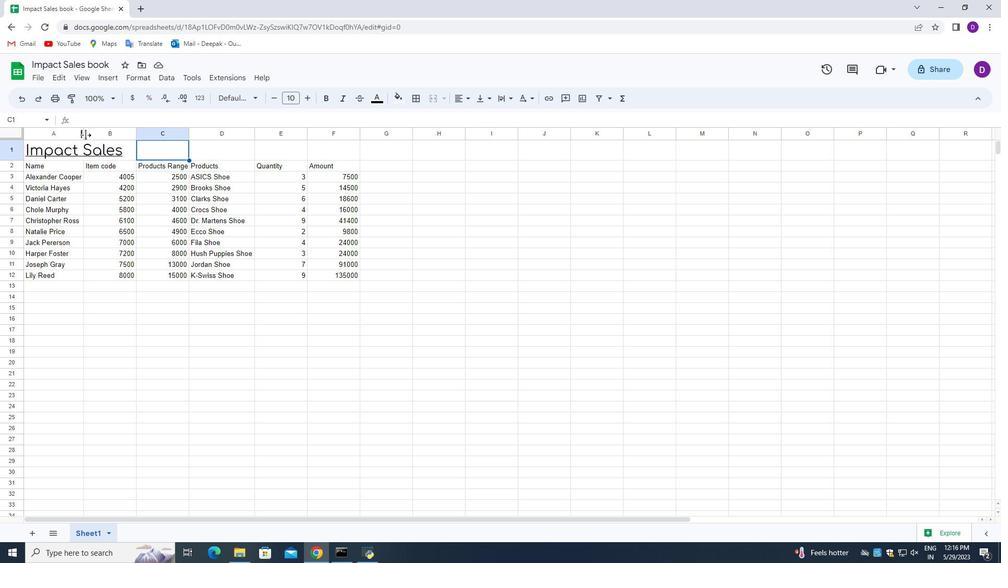 
Action: Mouse pressed left at (85, 135)
Screenshot: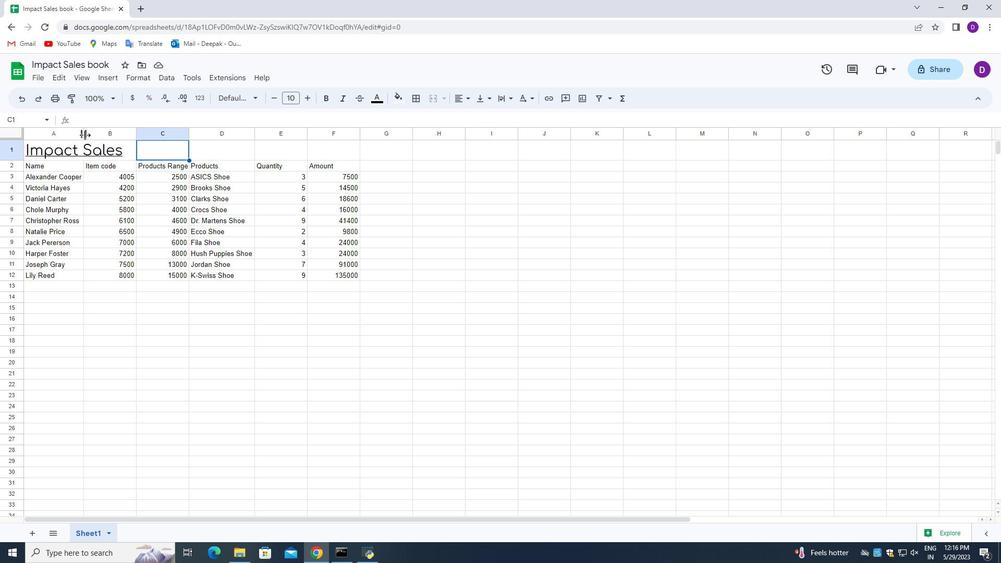
Action: Mouse moved to (261, 152)
Screenshot: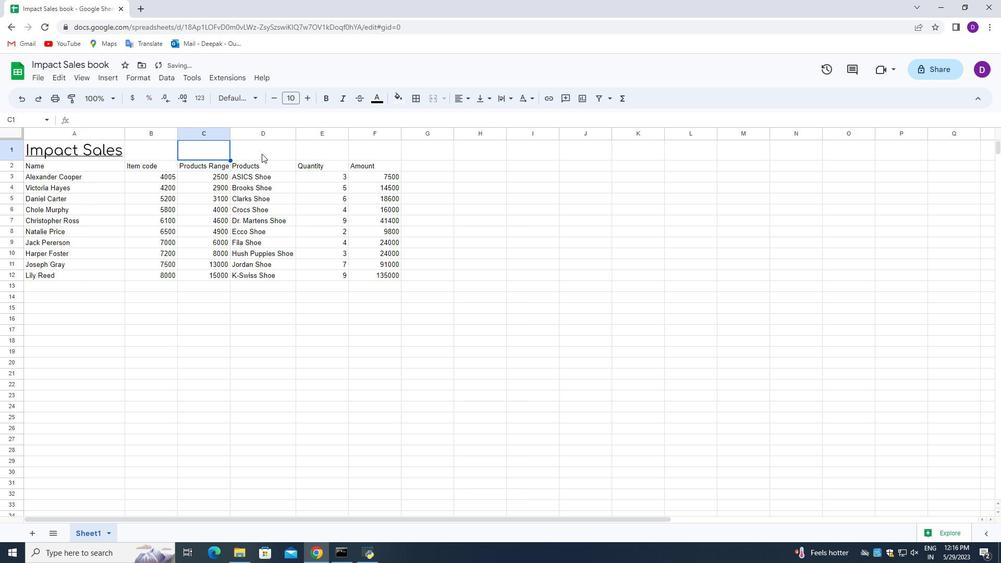 
Action: Mouse pressed left at (261, 152)
Screenshot: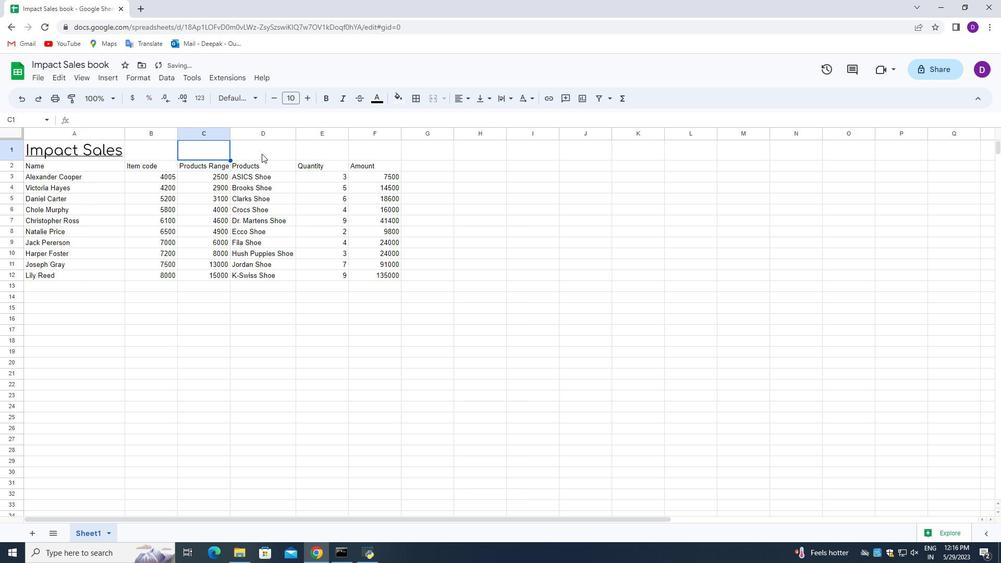 
Action: Mouse moved to (168, 303)
Screenshot: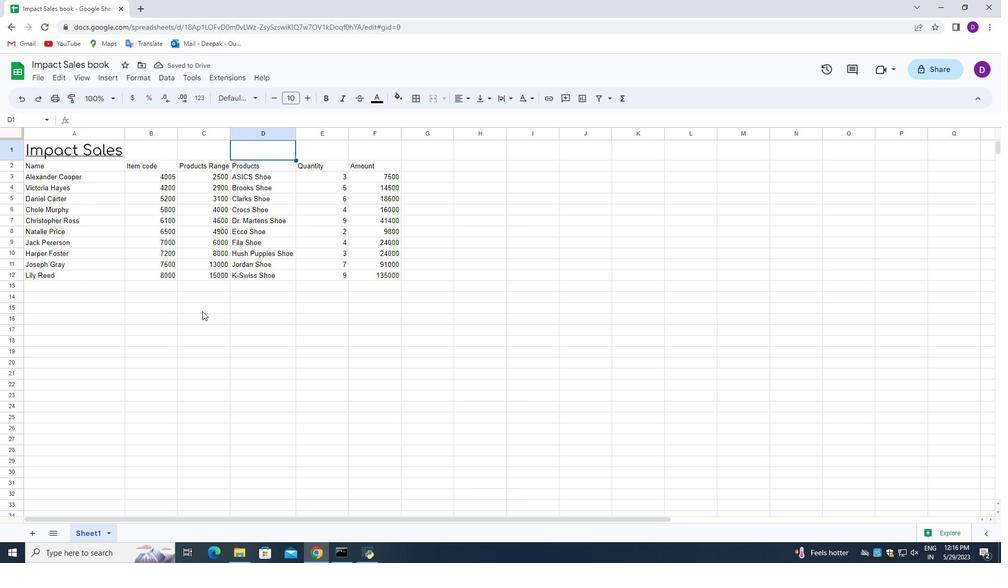 
Action: Mouse pressed left at (168, 303)
Screenshot: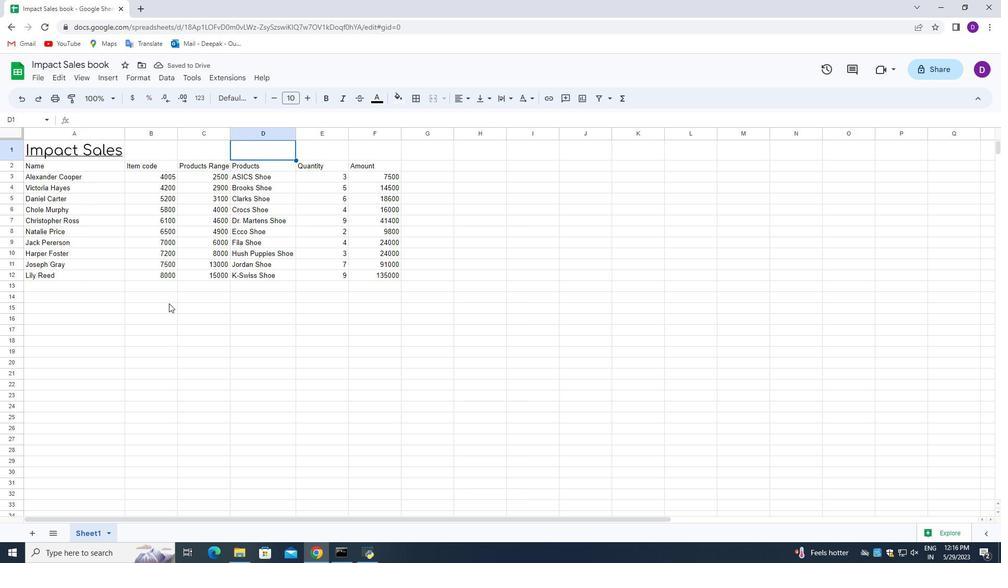 
Action: Mouse moved to (141, 270)
Screenshot: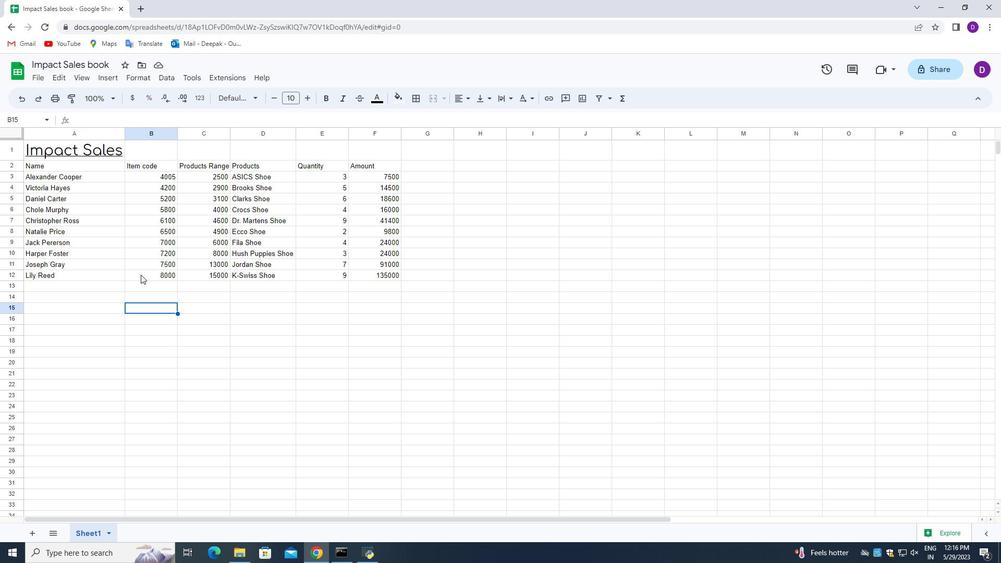 
Action: Mouse scrolled (141, 270) with delta (0, 0)
Screenshot: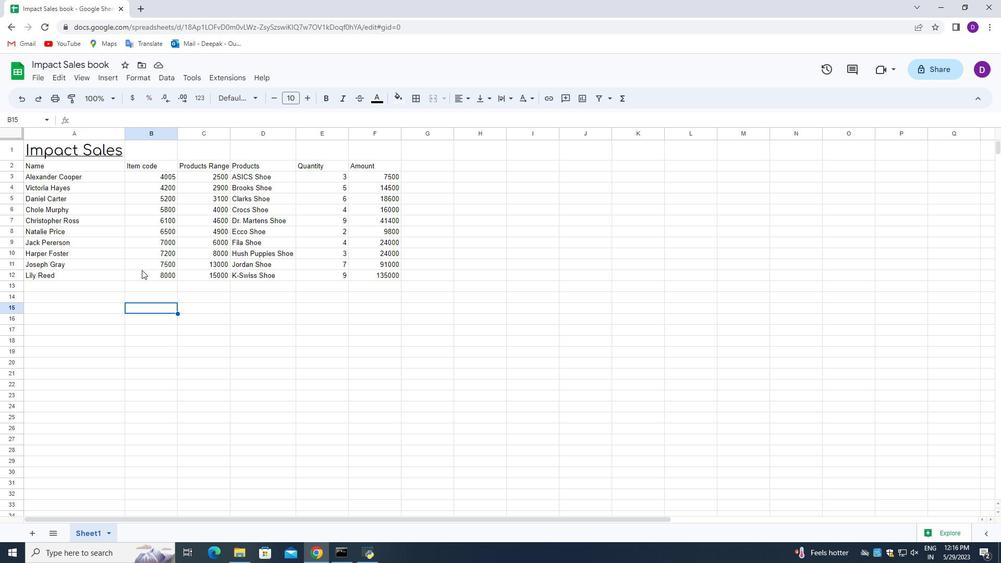 
Action: Mouse scrolled (141, 270) with delta (0, 0)
Screenshot: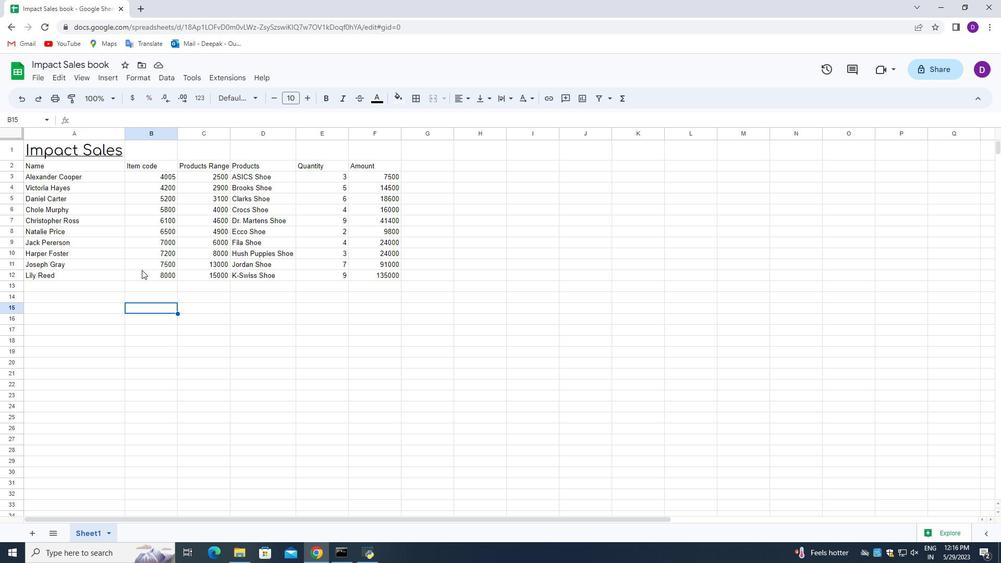 
Action: Mouse scrolled (141, 270) with delta (0, 0)
Screenshot: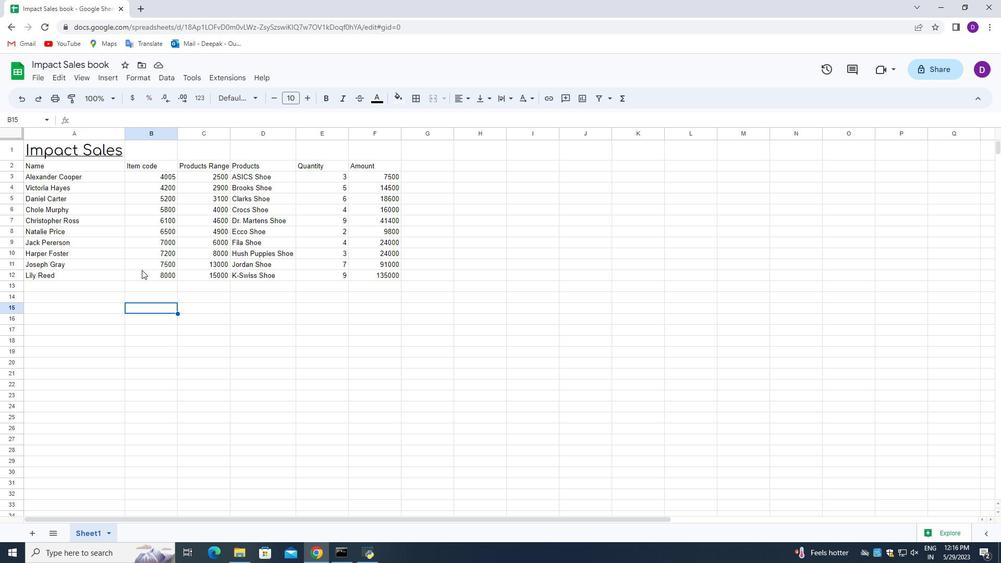 
Action: Mouse scrolled (141, 270) with delta (0, 0)
Screenshot: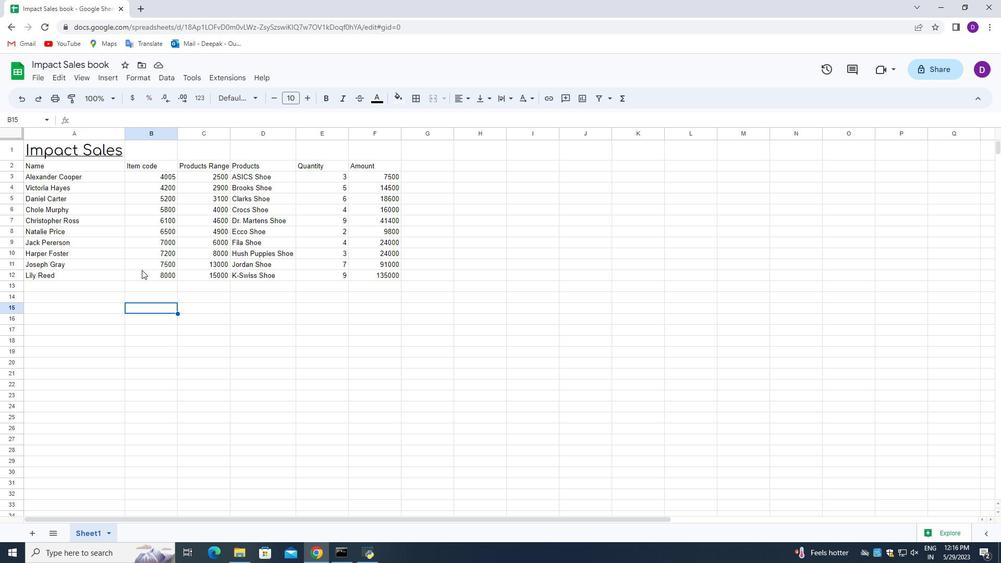 
Action: Mouse scrolled (141, 270) with delta (0, 0)
Screenshot: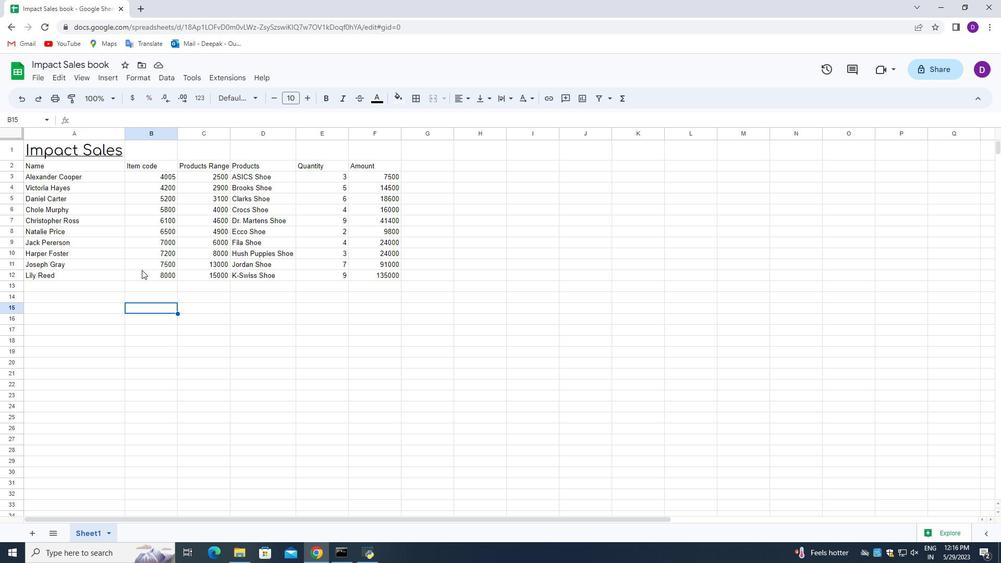 
Action: Mouse moved to (415, 278)
Screenshot: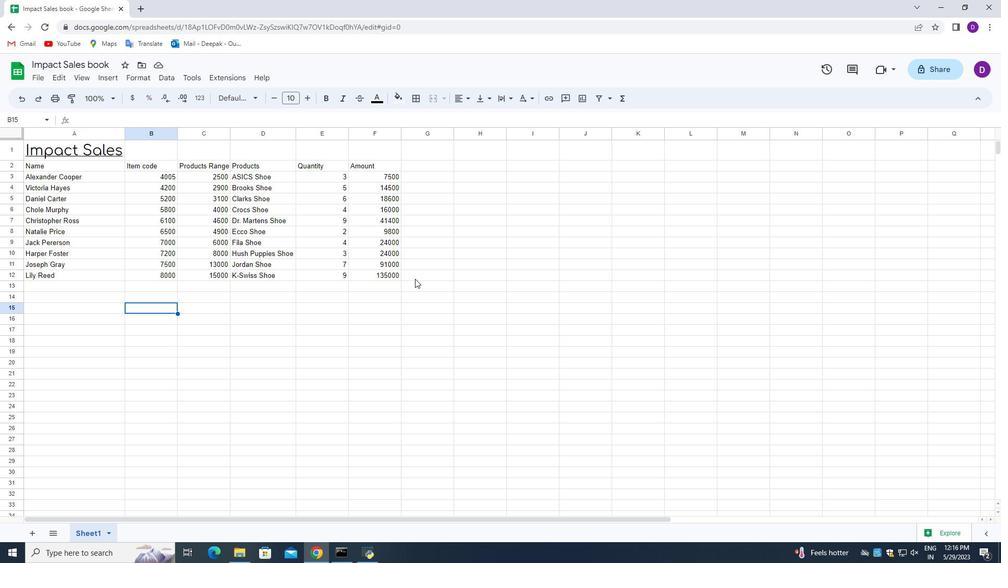 
Action: Mouse pressed left at (415, 278)
Screenshot: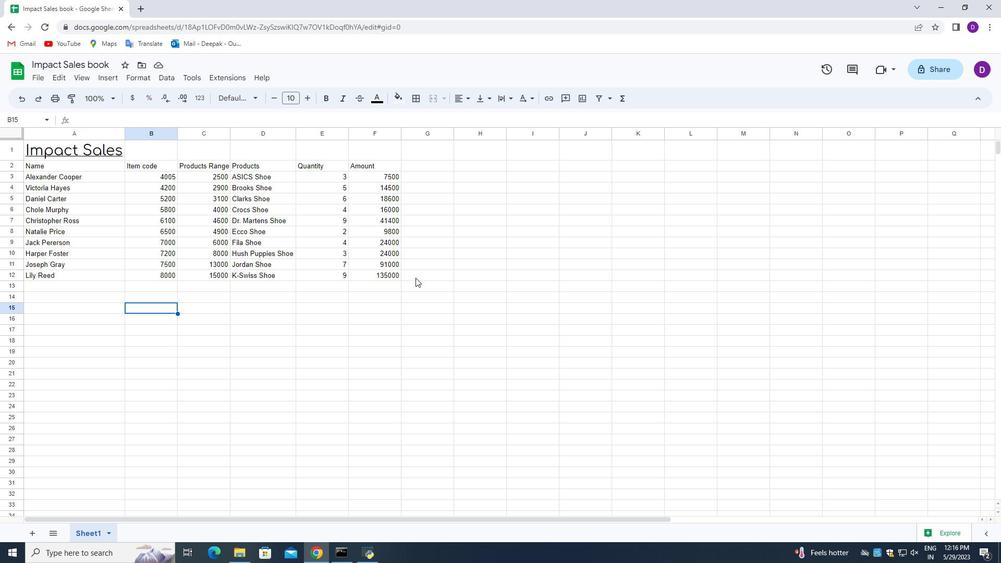 
Action: Mouse moved to (27, 161)
Screenshot: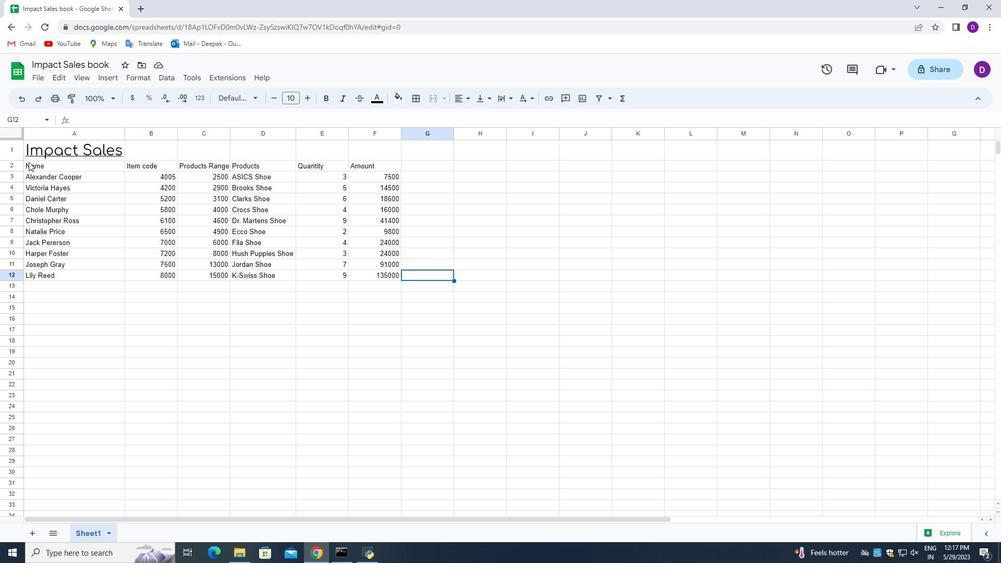 
Action: Mouse pressed left at (27, 161)
Screenshot: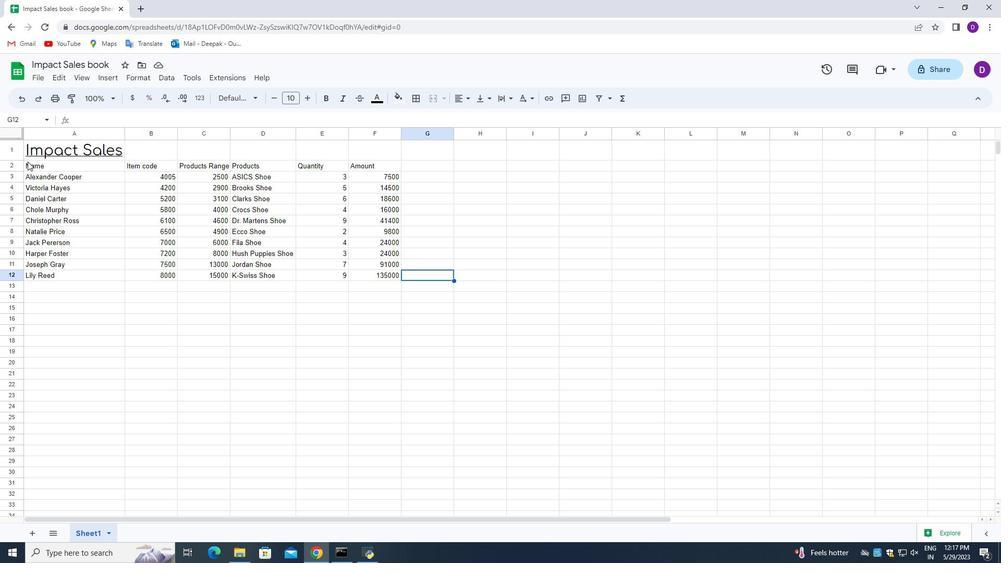 
Action: Mouse moved to (235, 98)
Screenshot: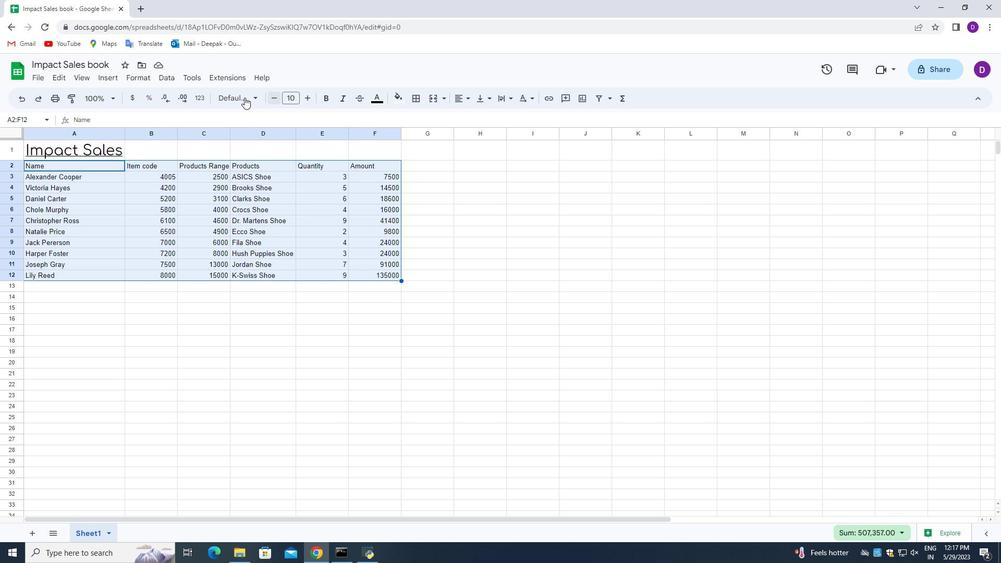 
Action: Mouse pressed left at (235, 98)
Screenshot: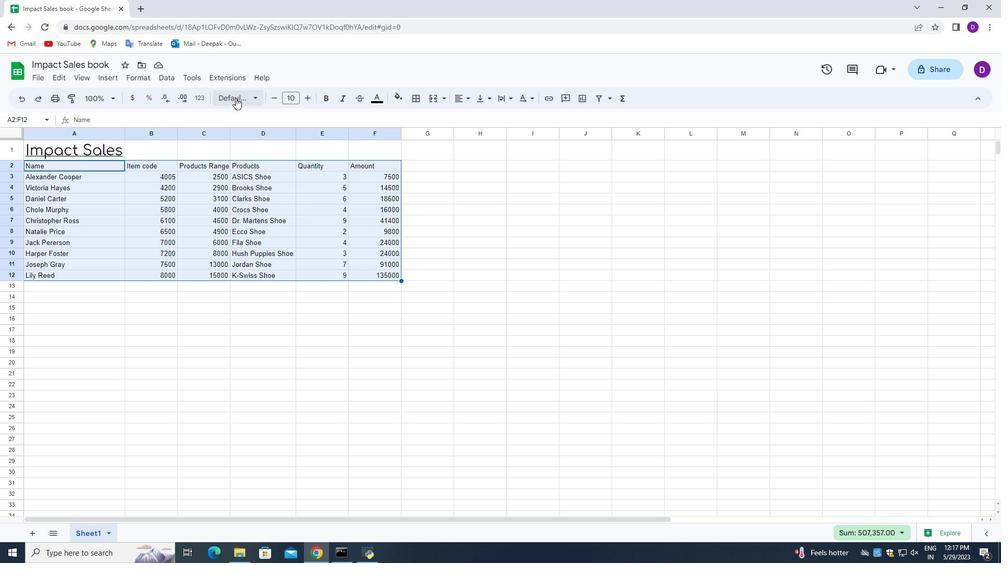 
Action: Mouse moved to (268, 203)
Screenshot: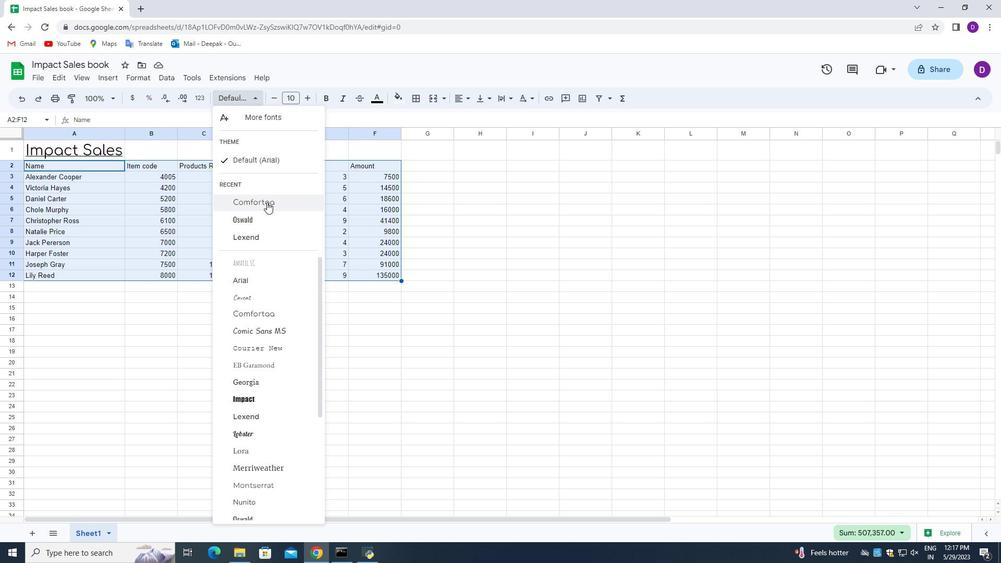 
Action: Mouse pressed left at (268, 203)
Screenshot: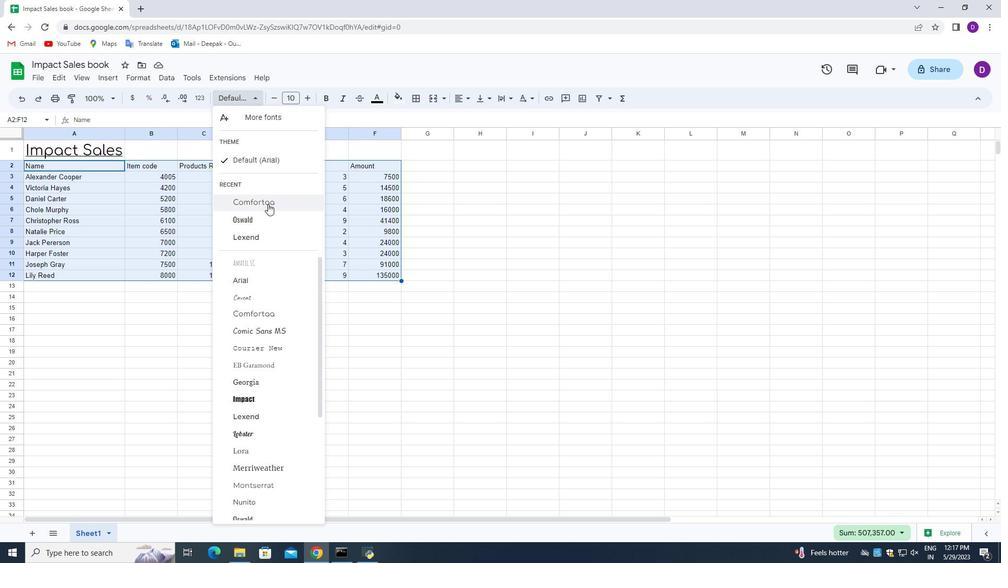 
Action: Mouse moved to (394, 212)
Screenshot: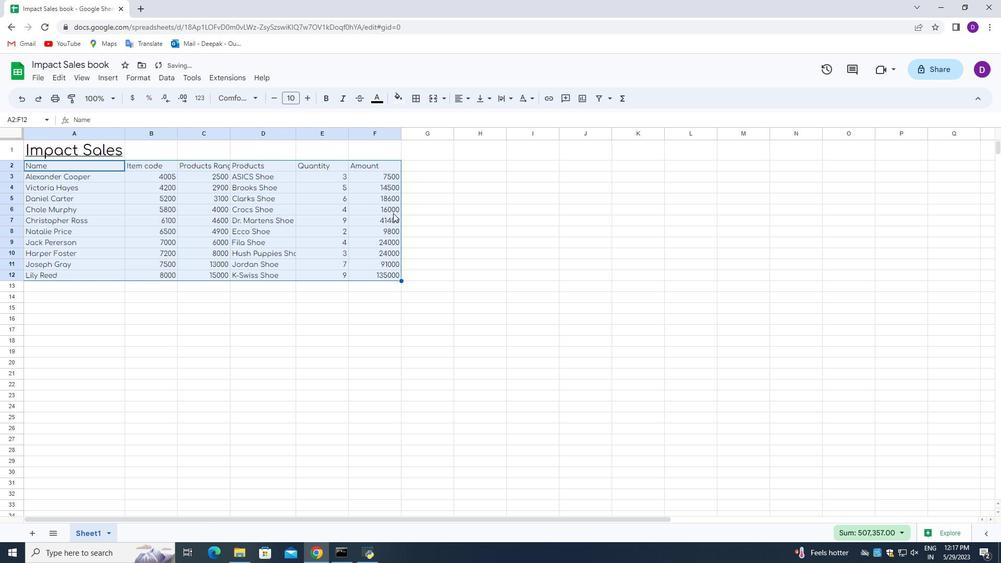 
Action: Mouse pressed left at (394, 212)
Screenshot: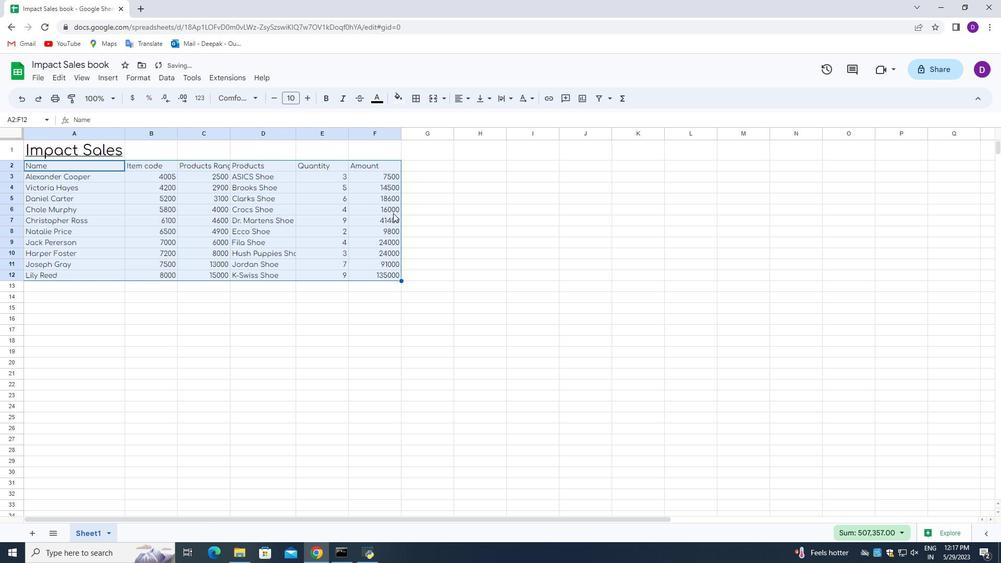 
Action: Mouse moved to (422, 208)
Screenshot: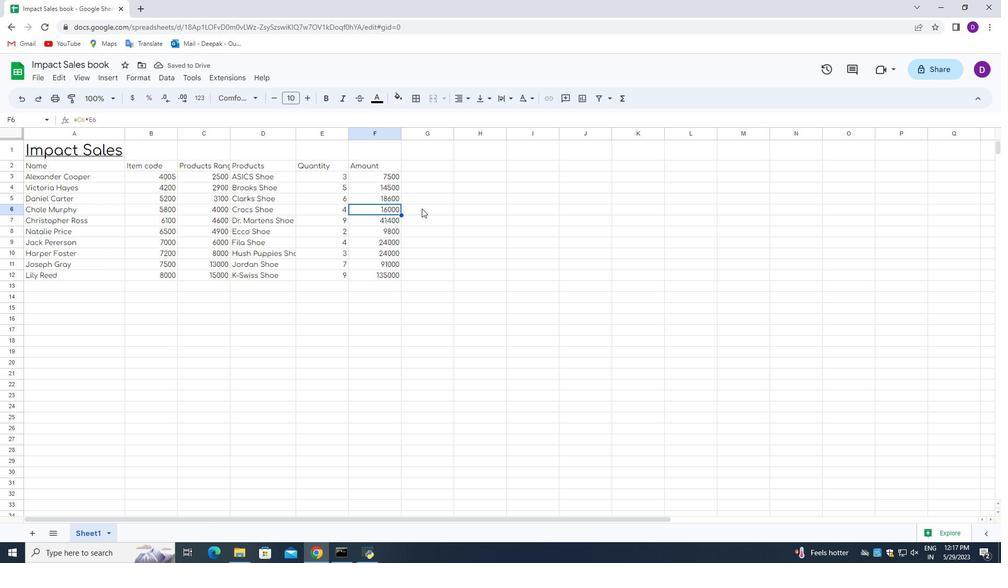 
Action: Mouse pressed left at (422, 208)
Screenshot: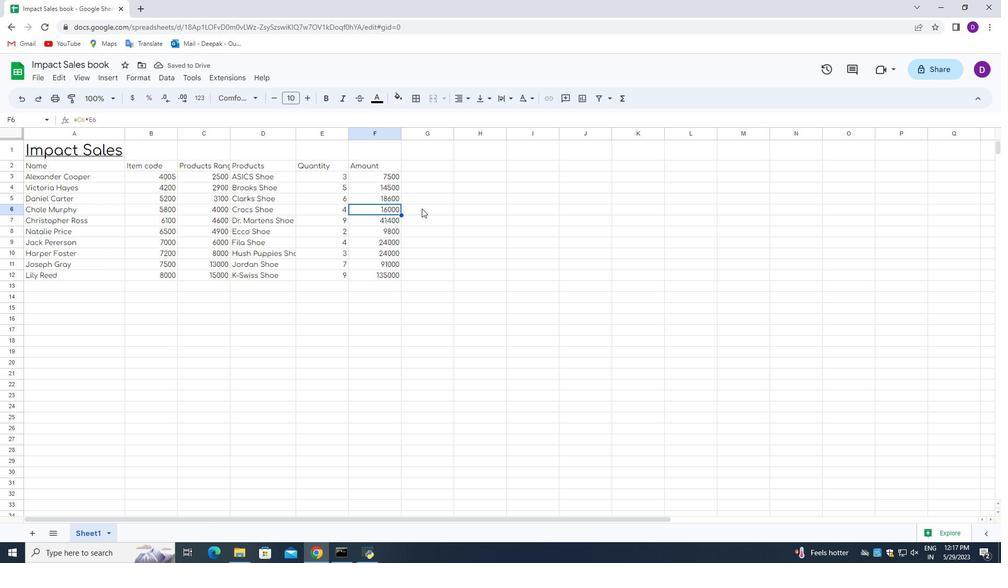 
Action: Mouse moved to (38, 161)
Screenshot: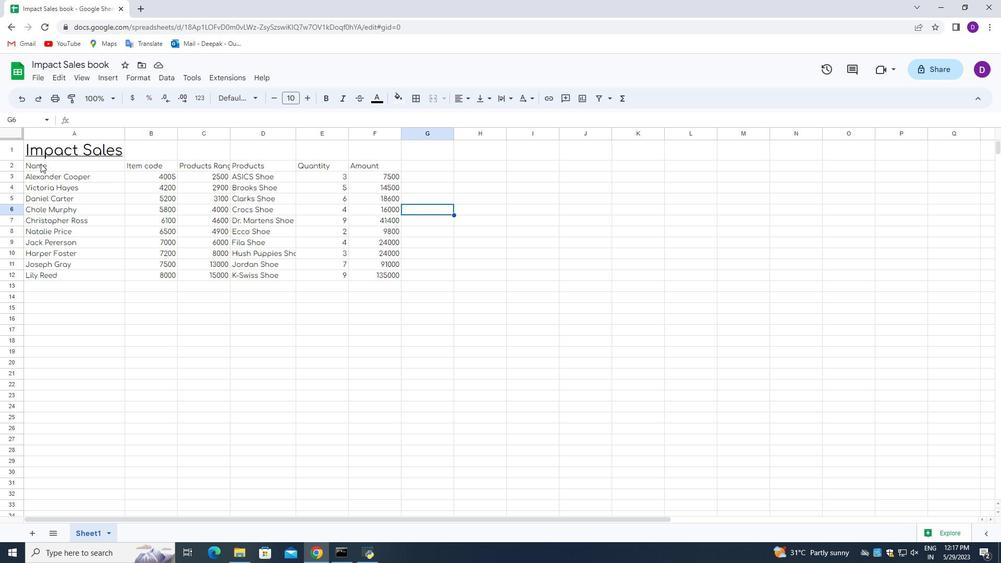 
Action: Mouse pressed left at (38, 161)
Screenshot: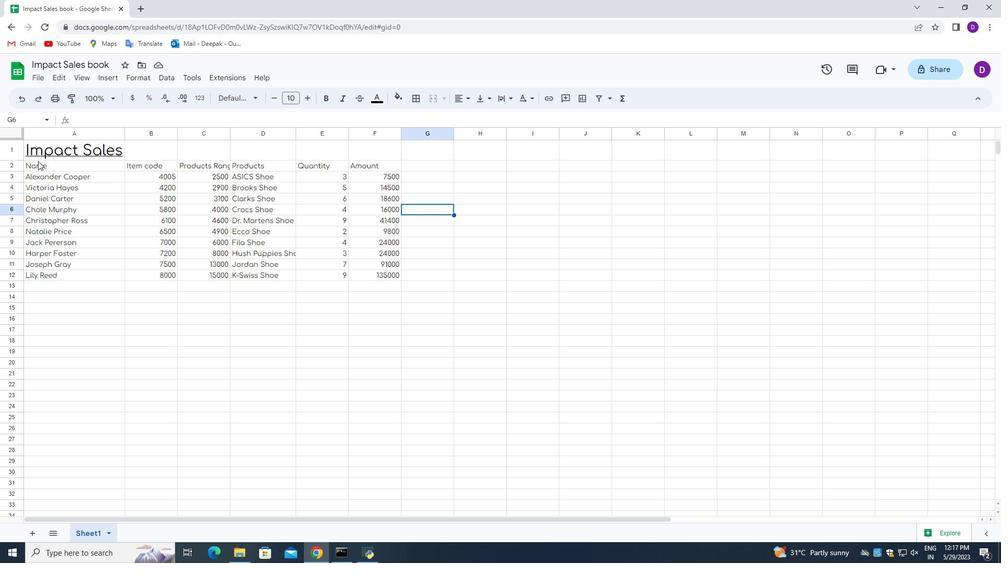 
Action: Mouse moved to (310, 97)
Screenshot: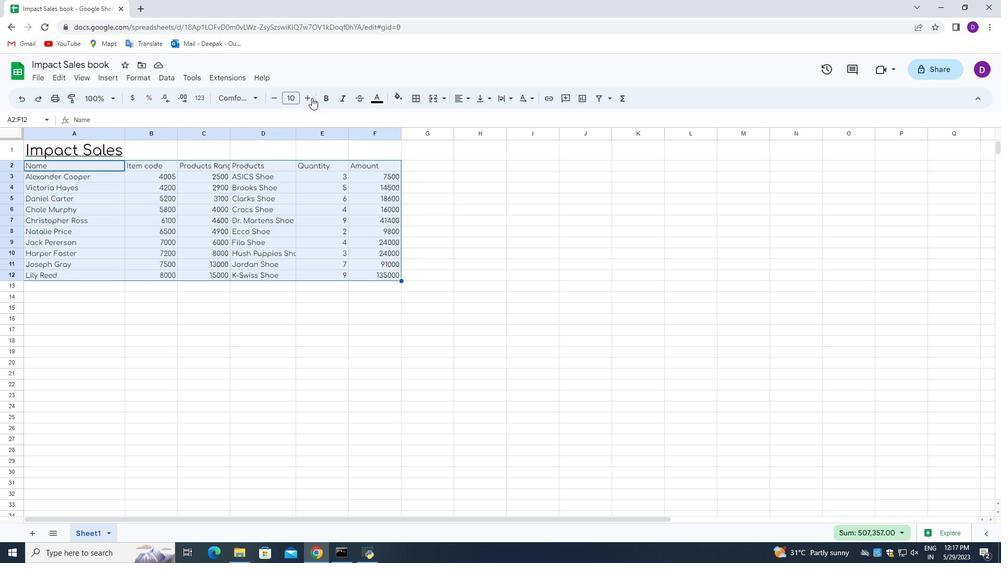 
Action: Mouse pressed left at (310, 97)
Screenshot: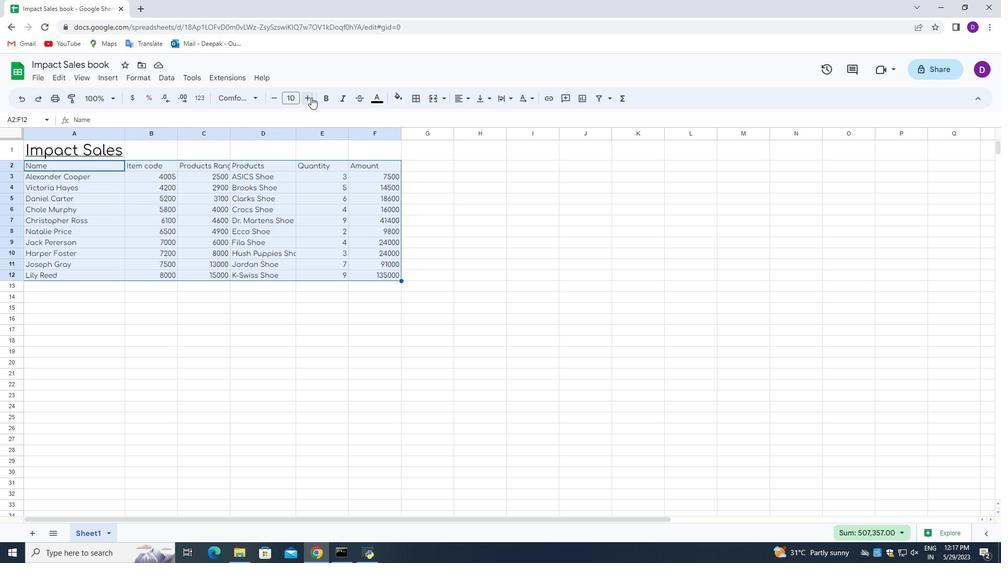 
Action: Mouse pressed left at (310, 97)
Screenshot: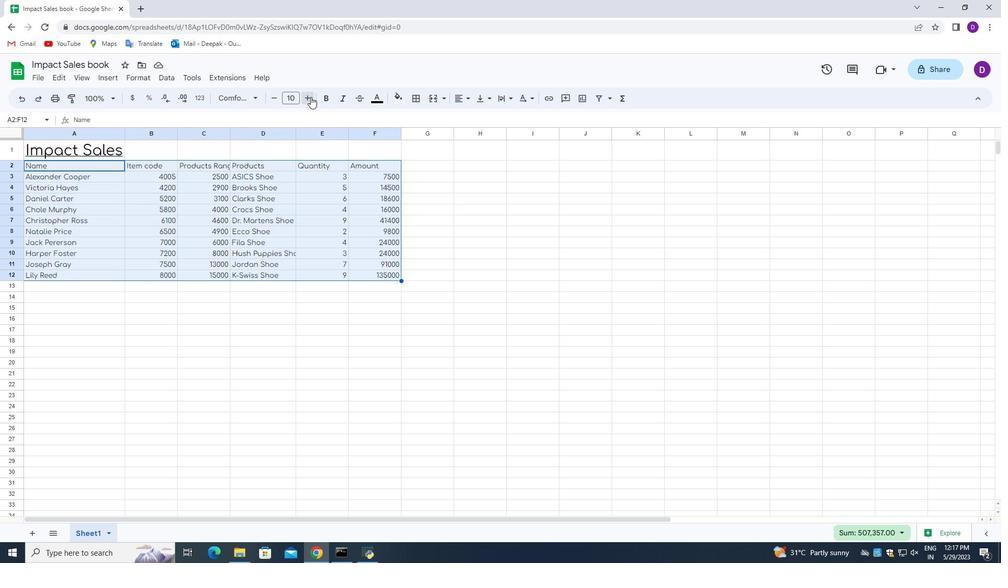 
Action: Mouse pressed left at (310, 97)
Screenshot: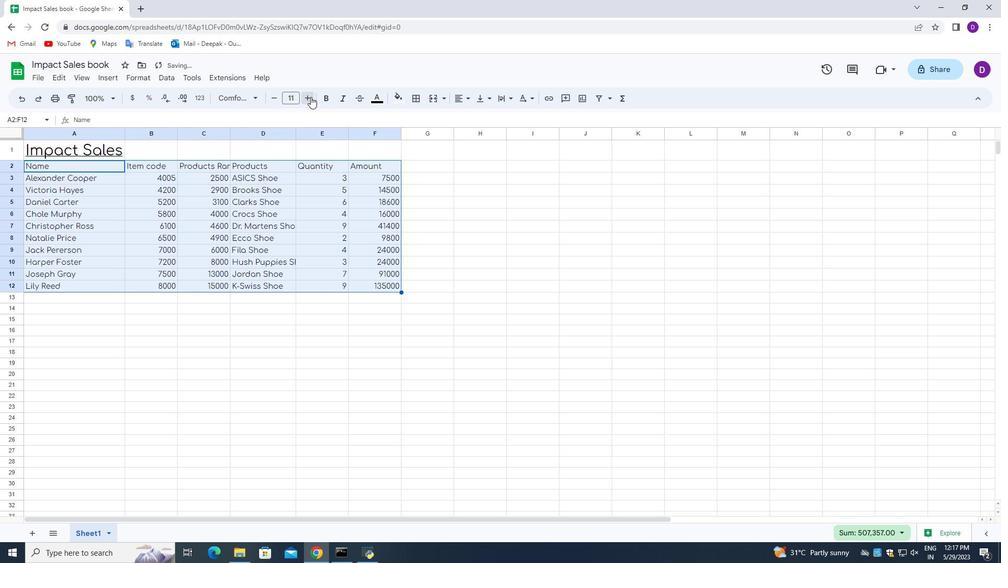 
Action: Mouse pressed left at (310, 97)
Screenshot: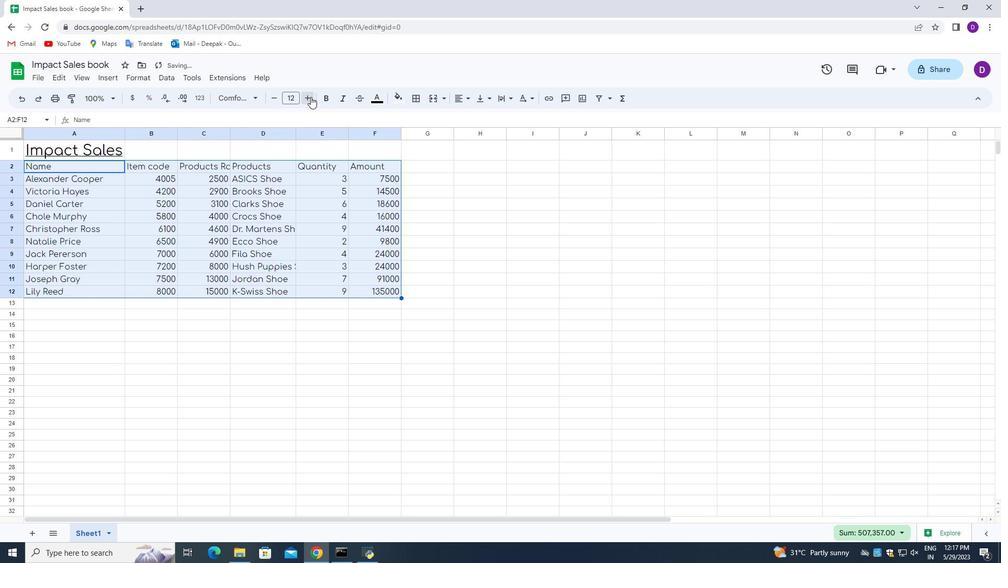
Action: Mouse pressed left at (310, 97)
Screenshot: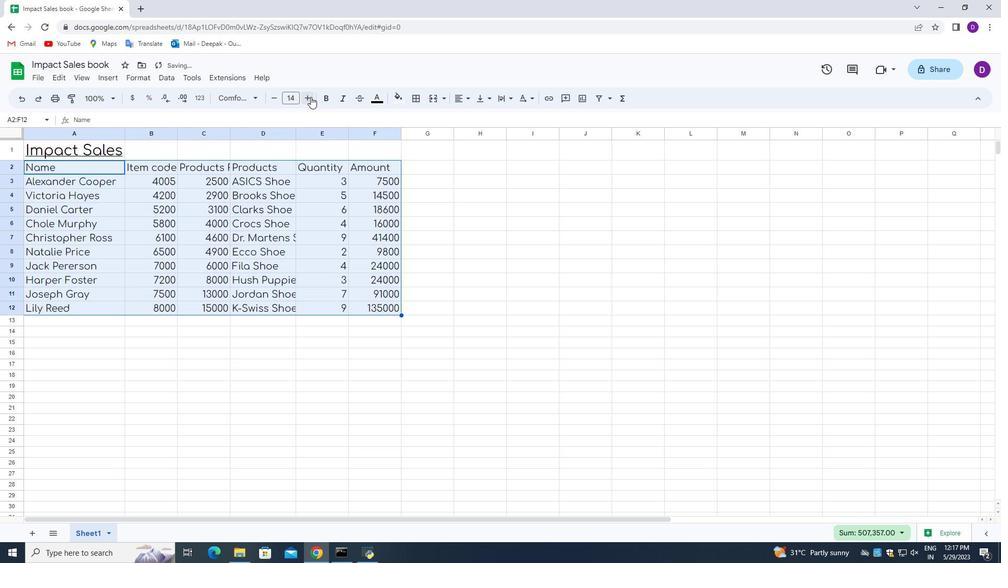 
Action: Mouse moved to (276, 99)
Screenshot: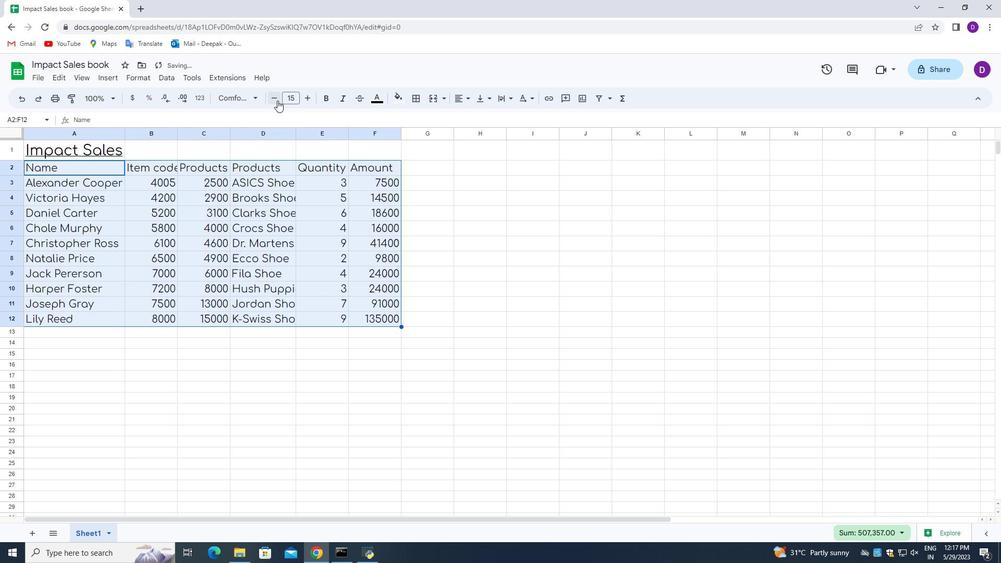 
Action: Mouse pressed left at (276, 99)
Screenshot: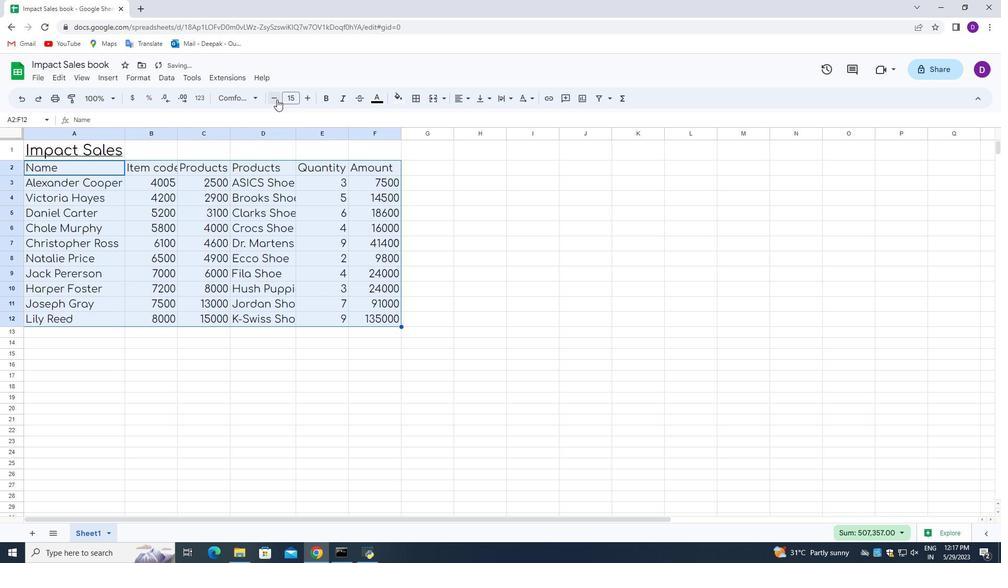 
Action: Mouse moved to (453, 205)
Screenshot: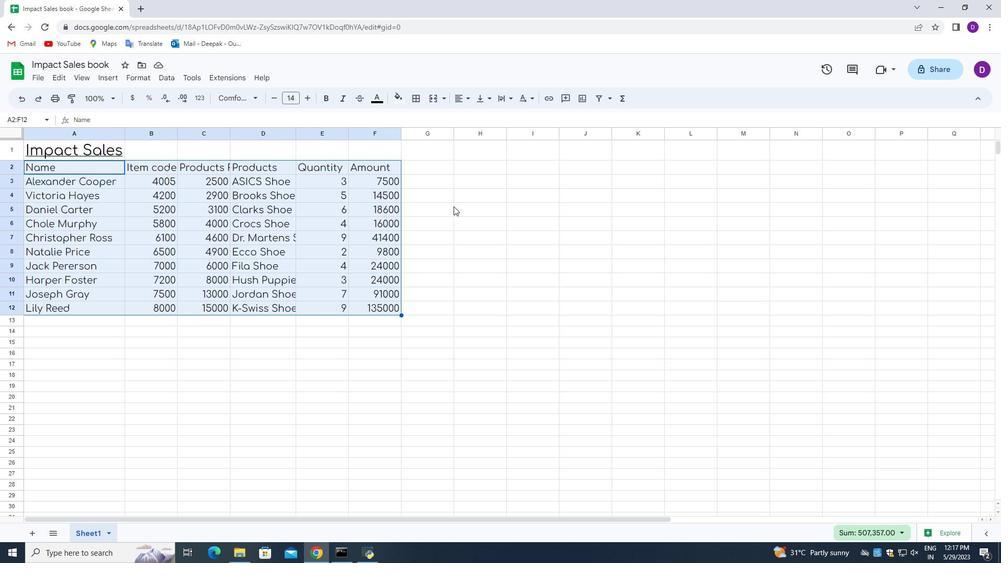
Action: Mouse pressed left at (453, 205)
Screenshot: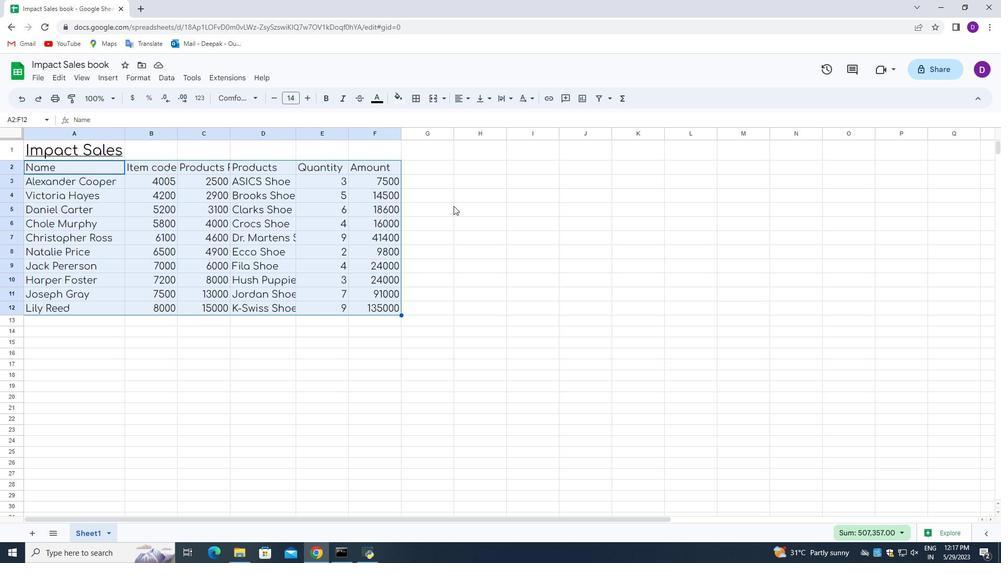 
Action: Mouse moved to (28, 145)
Screenshot: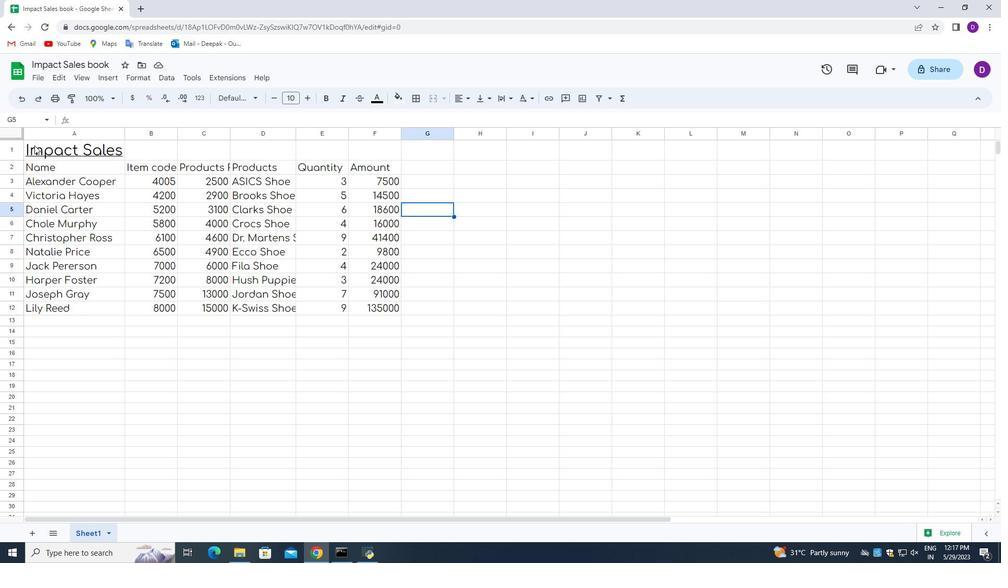 
Action: Mouse pressed left at (28, 145)
Screenshot: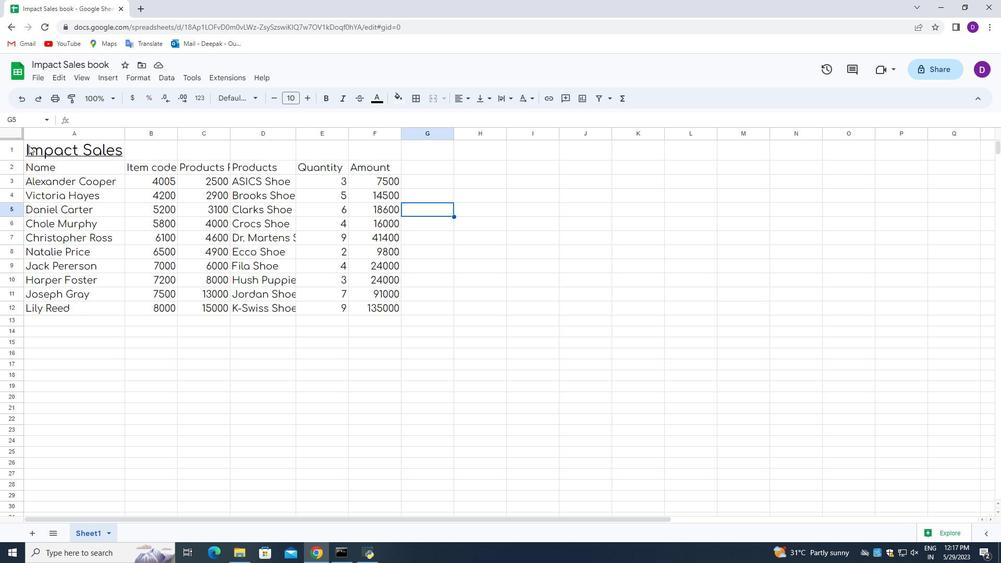 
Action: Mouse moved to (462, 99)
Screenshot: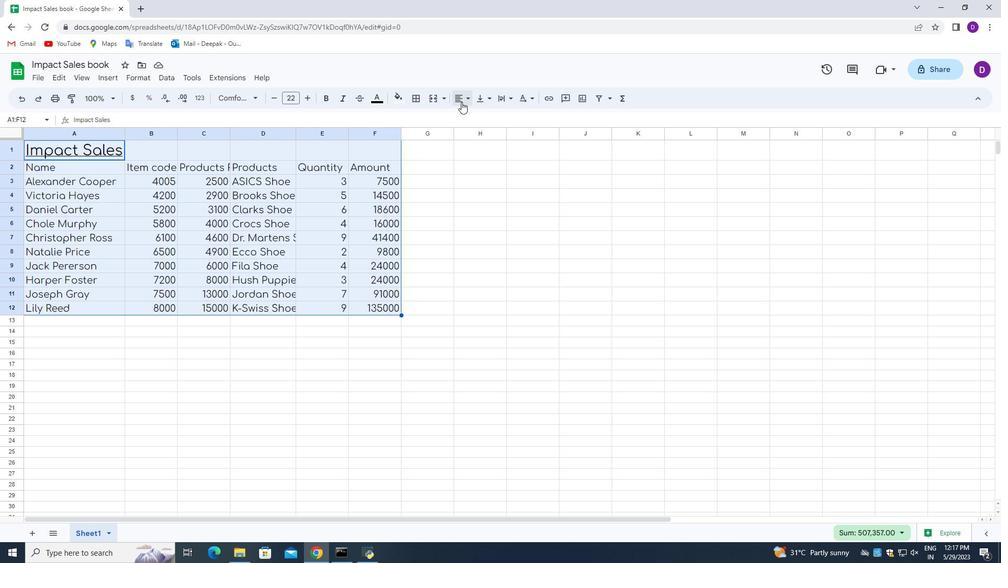 
Action: Mouse pressed left at (462, 99)
Screenshot: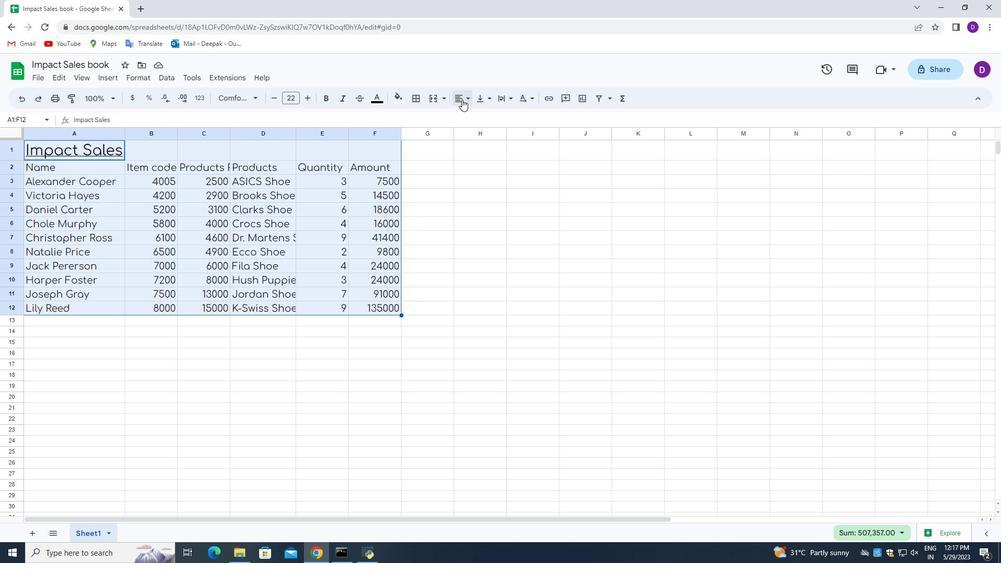 
Action: Mouse moved to (461, 117)
Screenshot: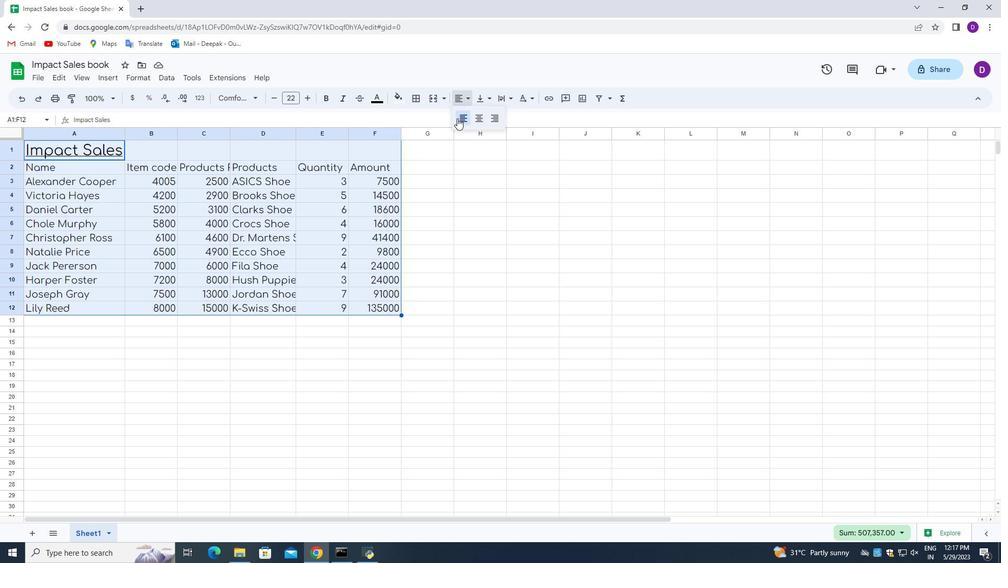 
Action: Mouse pressed left at (461, 117)
Screenshot: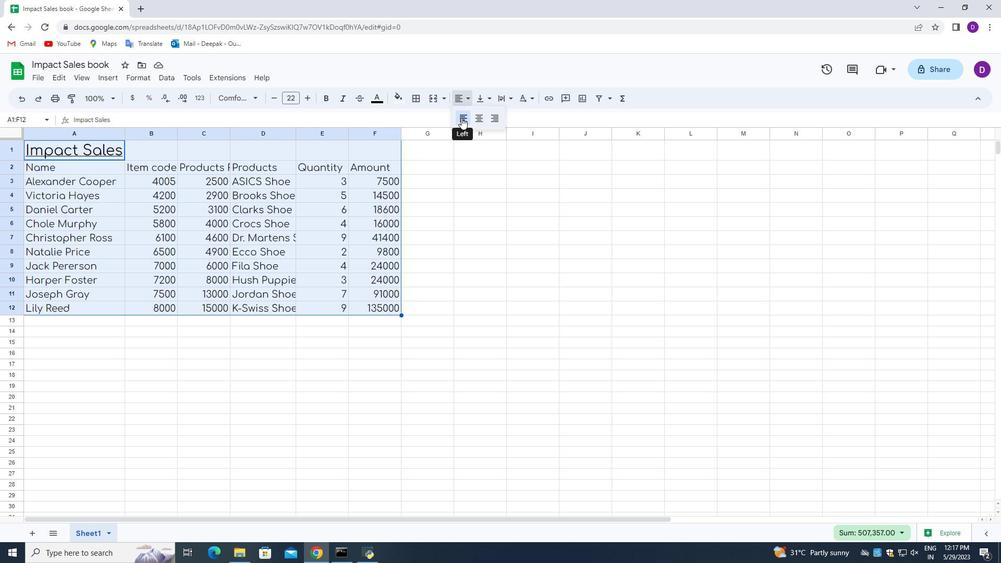 
Action: Mouse moved to (422, 283)
Screenshot: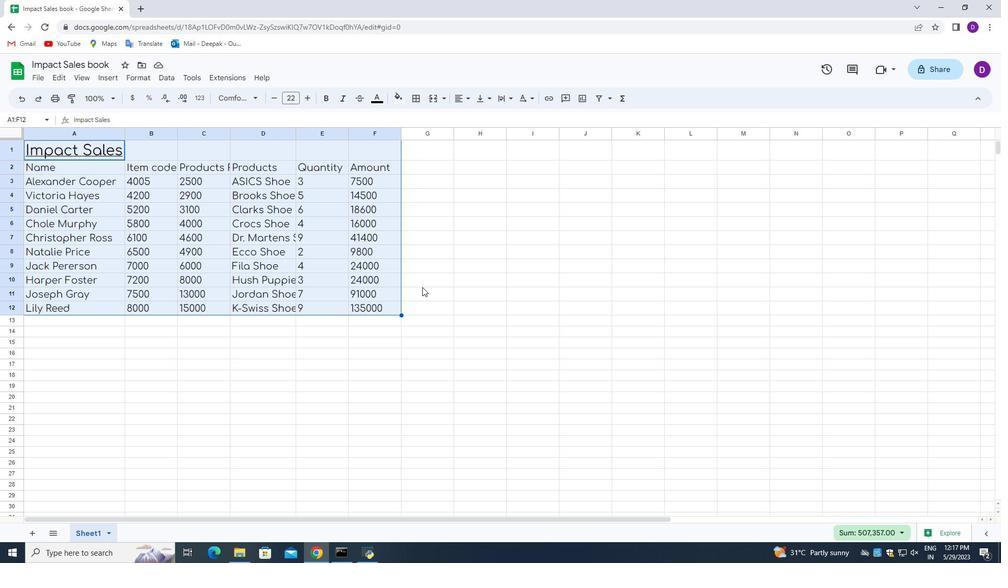 
Action: Mouse scrolled (422, 285) with delta (0, 0)
Screenshot: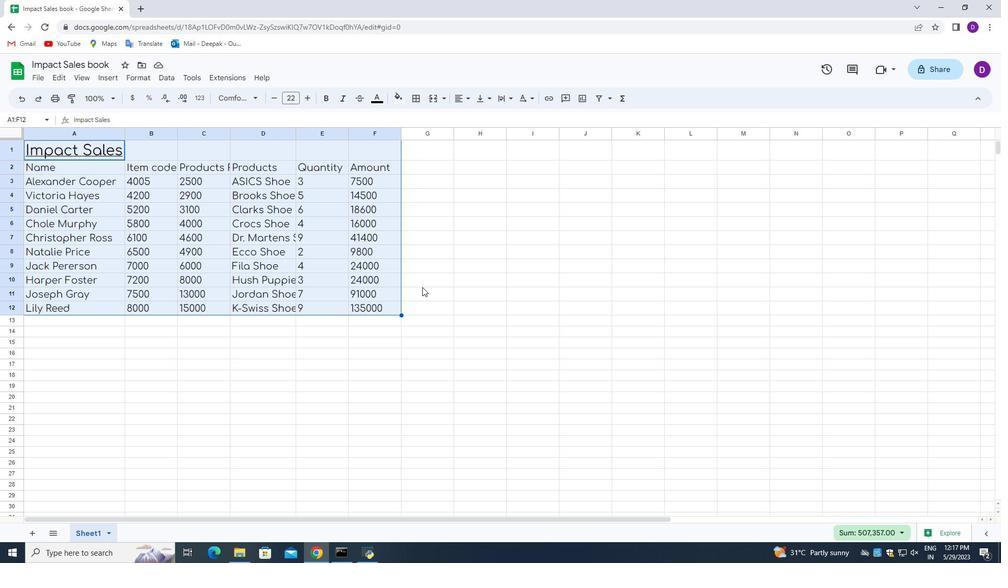 
Action: Mouse moved to (422, 282)
Screenshot: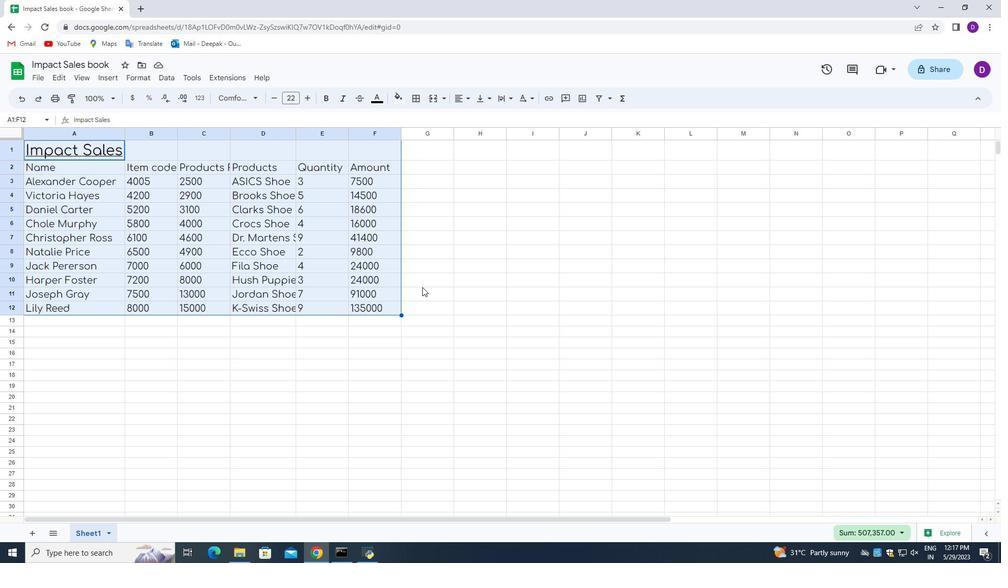 
Action: Mouse scrolled (422, 284) with delta (0, 0)
Screenshot: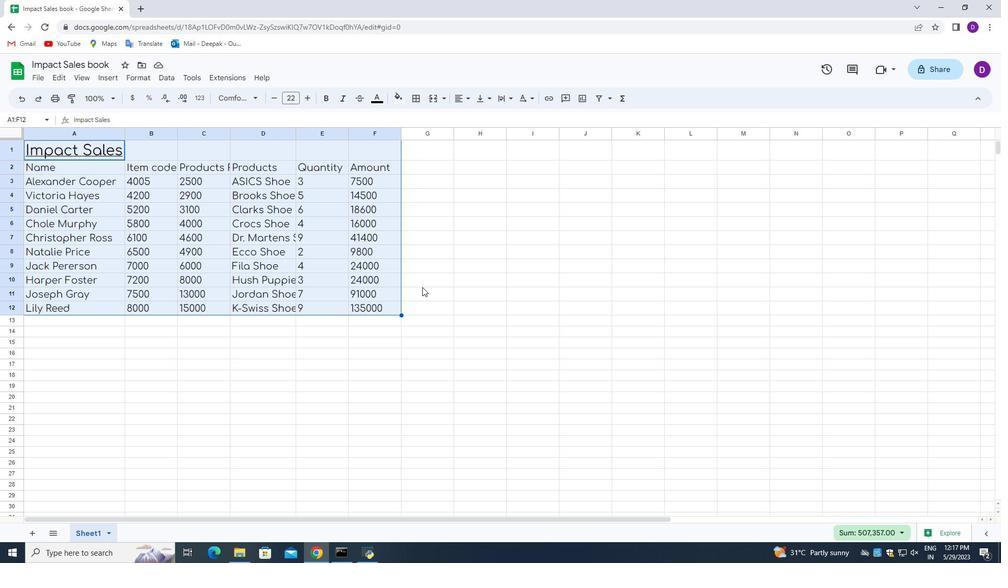 
Action: Mouse moved to (422, 281)
Screenshot: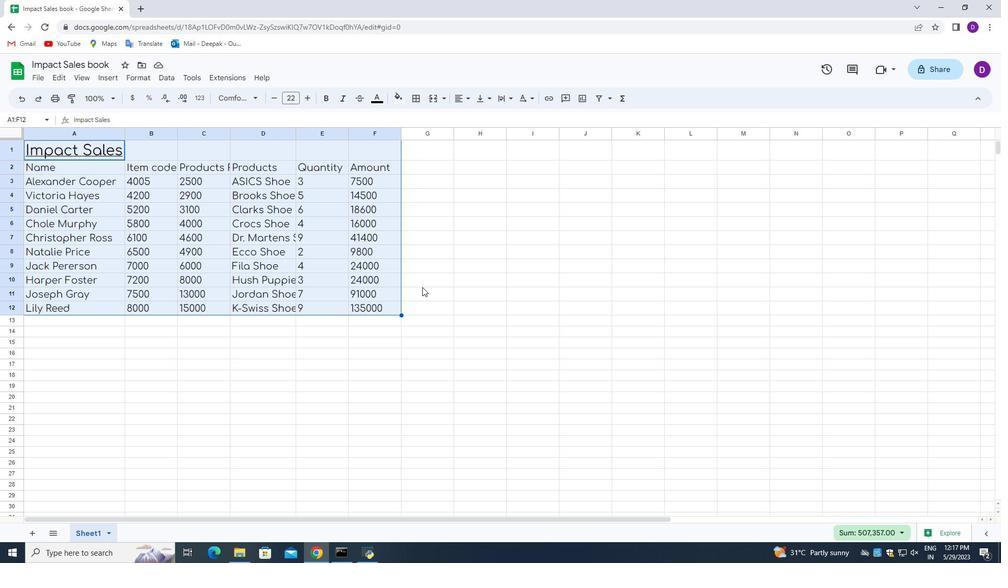 
Action: Mouse scrolled (422, 282) with delta (0, 0)
Screenshot: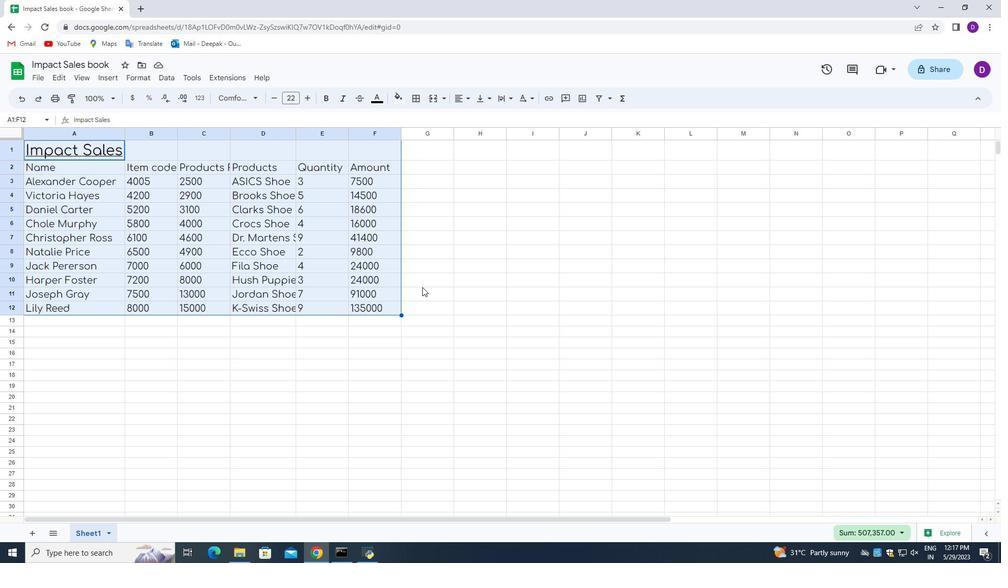 
Action: Mouse moved to (422, 280)
Screenshot: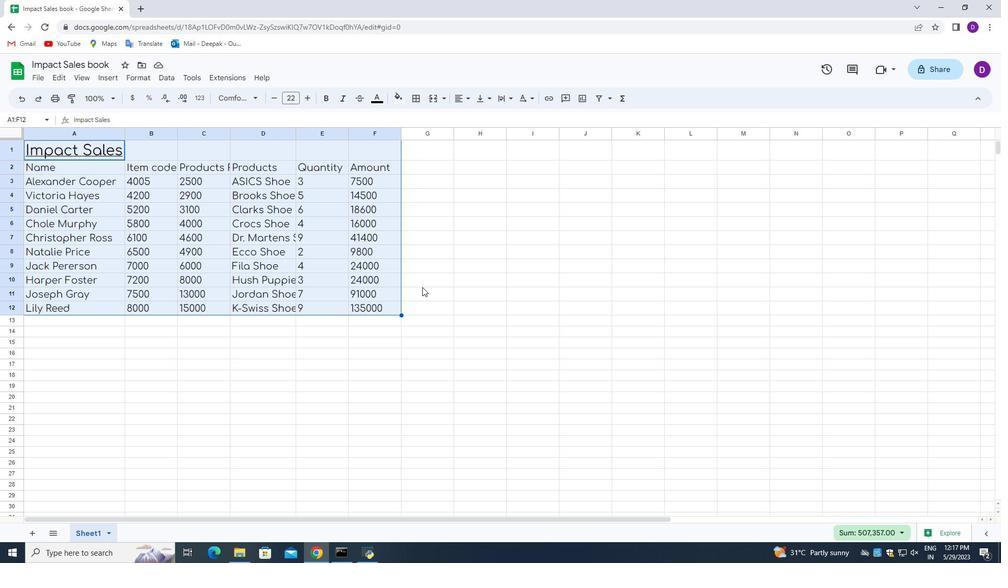 
Action: Mouse scrolled (422, 281) with delta (0, 0)
Screenshot: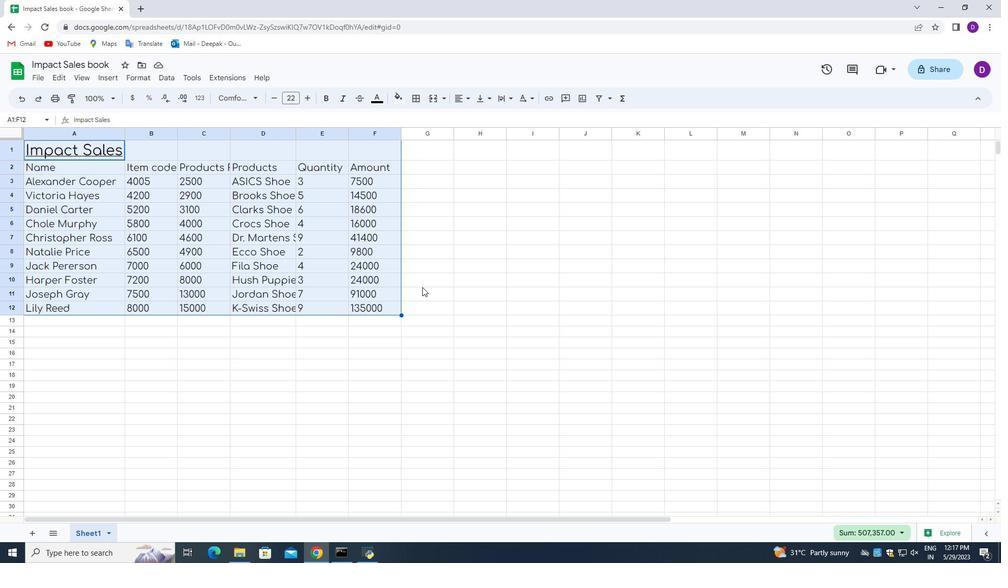 
Action: Mouse moved to (422, 279)
Screenshot: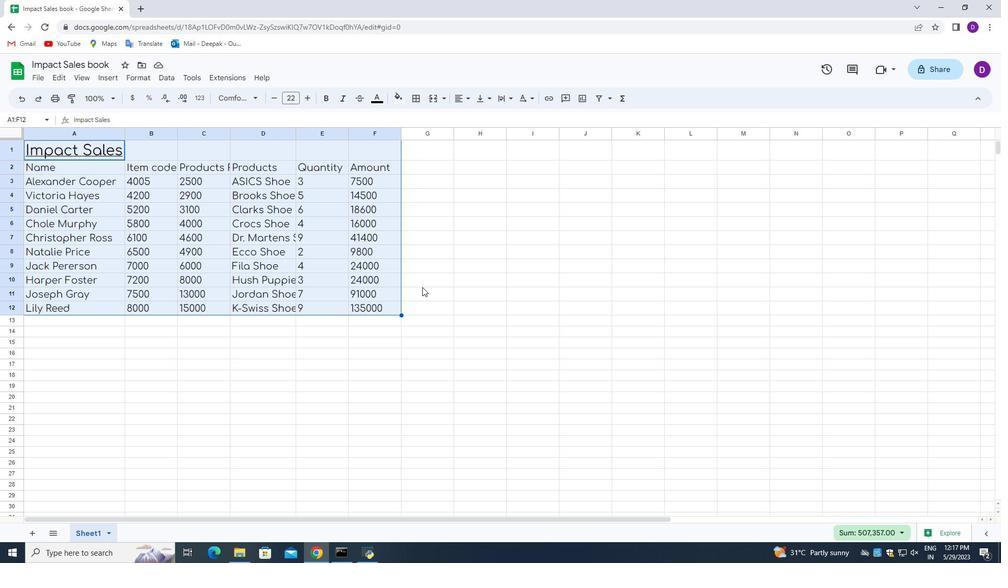 
Action: Mouse scrolled (422, 280) with delta (0, 0)
Screenshot: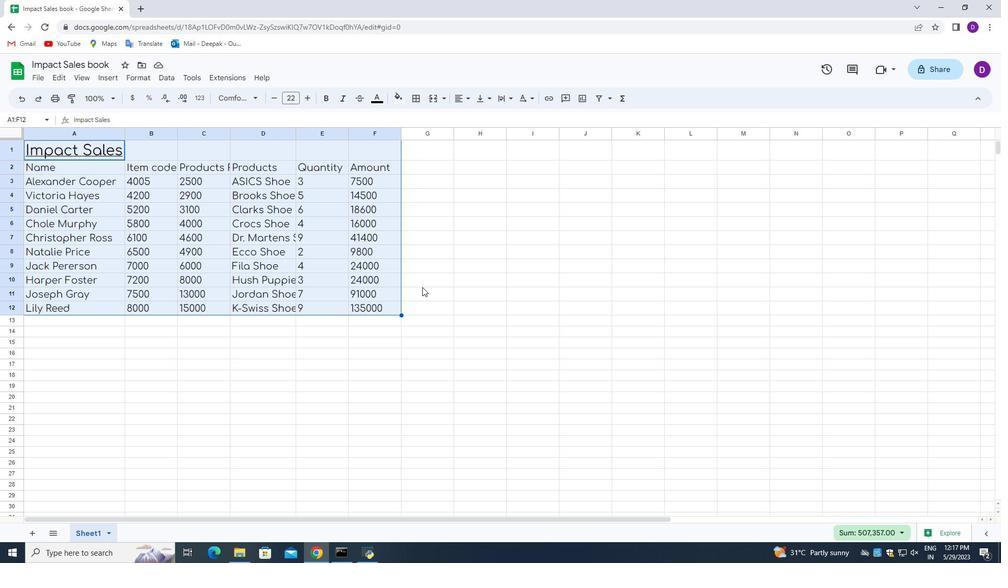 
Action: Mouse moved to (422, 278)
Screenshot: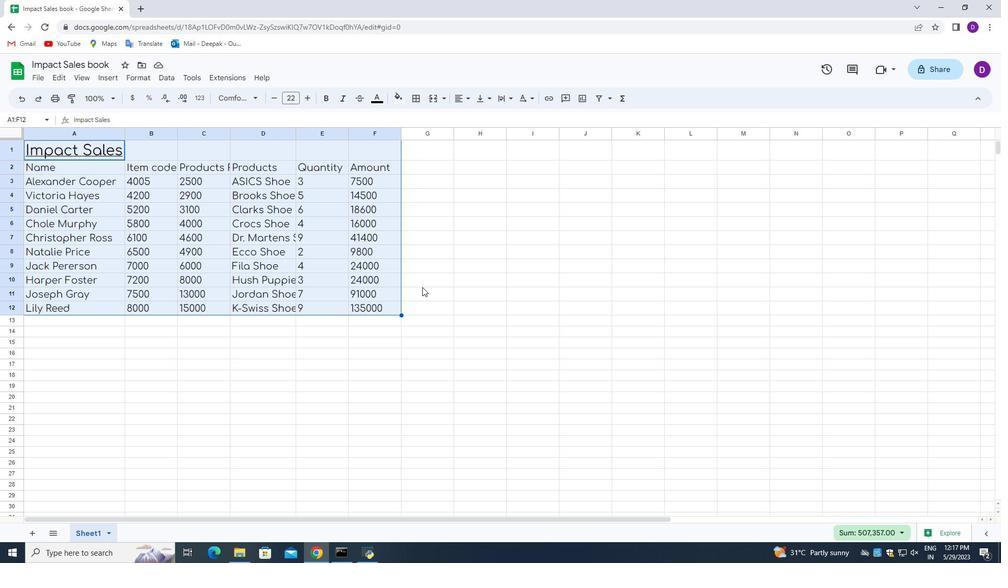 
Action: Mouse pressed left at (422, 278)
Screenshot: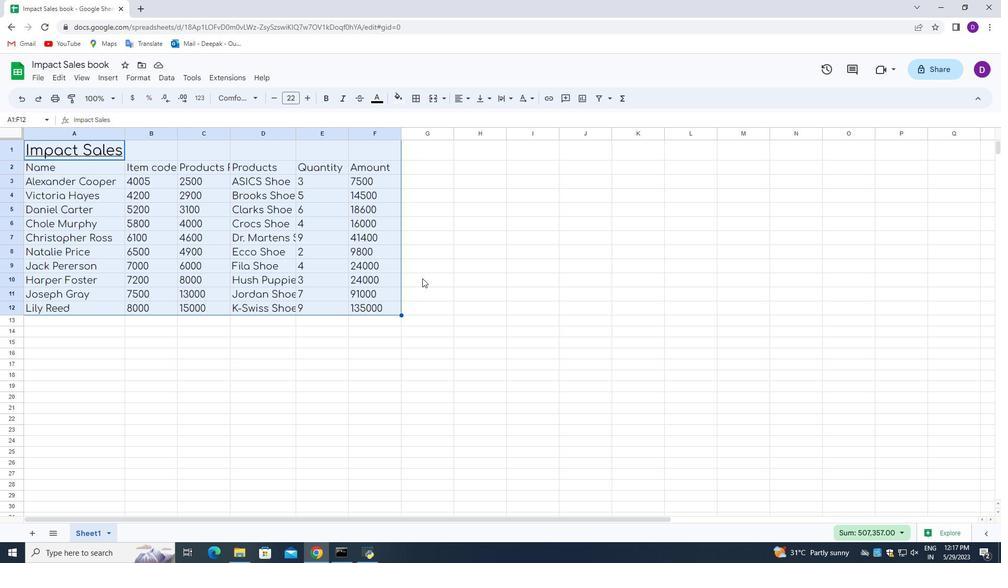 
Action: Mouse moved to (286, 340)
Screenshot: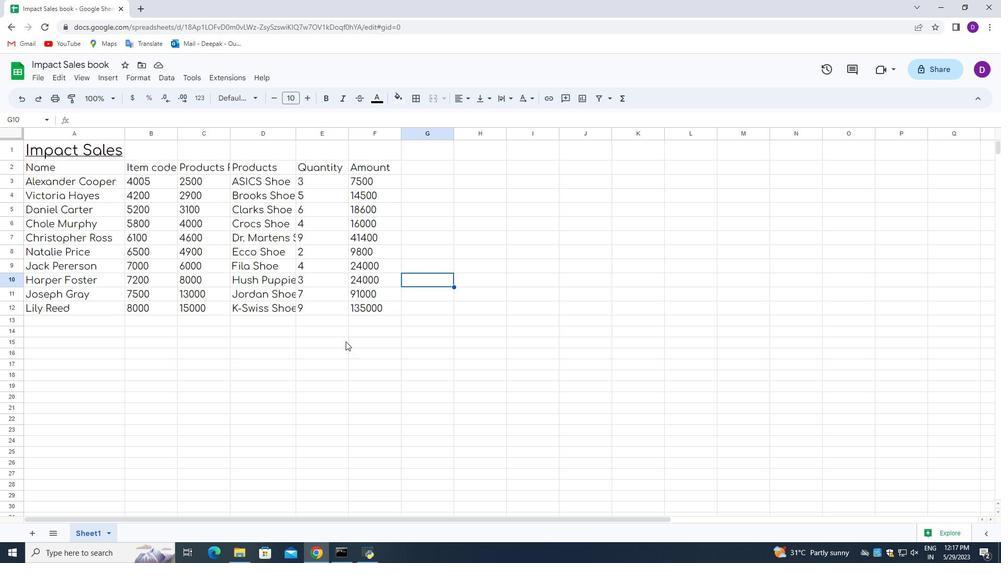 
Action: Mouse scrolled (286, 341) with delta (0, 0)
Screenshot: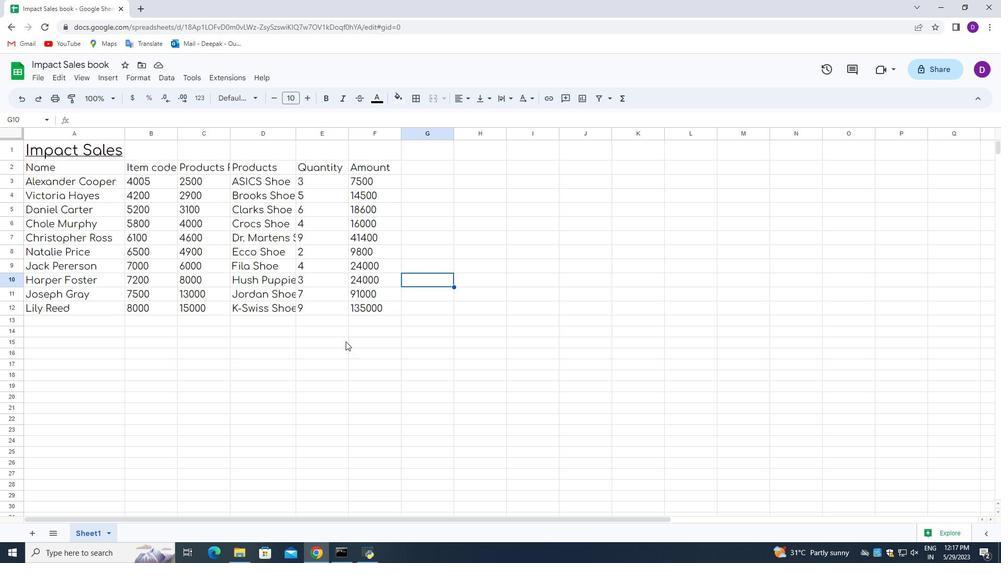 
Action: Mouse moved to (284, 340)
Screenshot: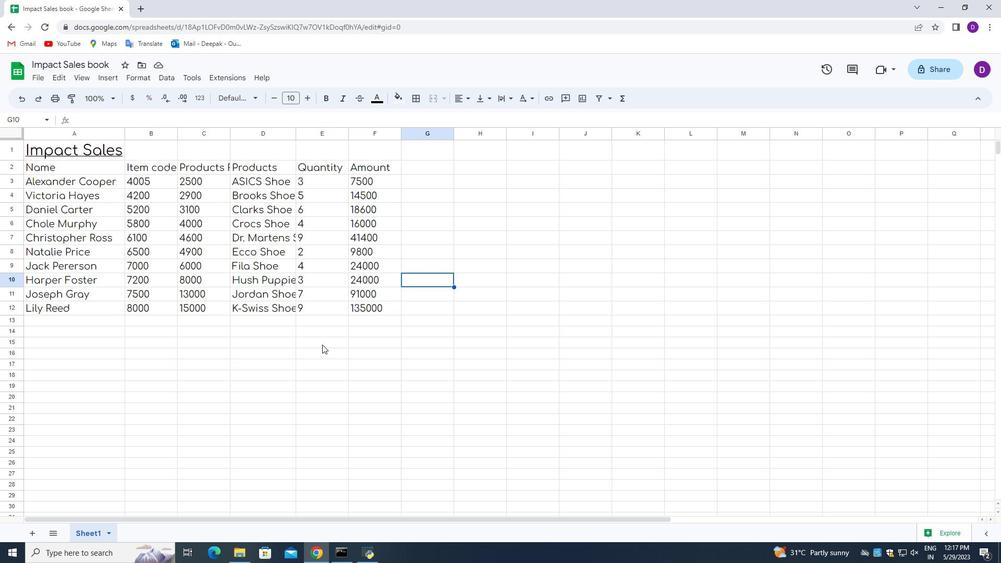 
Action: Mouse scrolled (284, 341) with delta (0, 0)
Screenshot: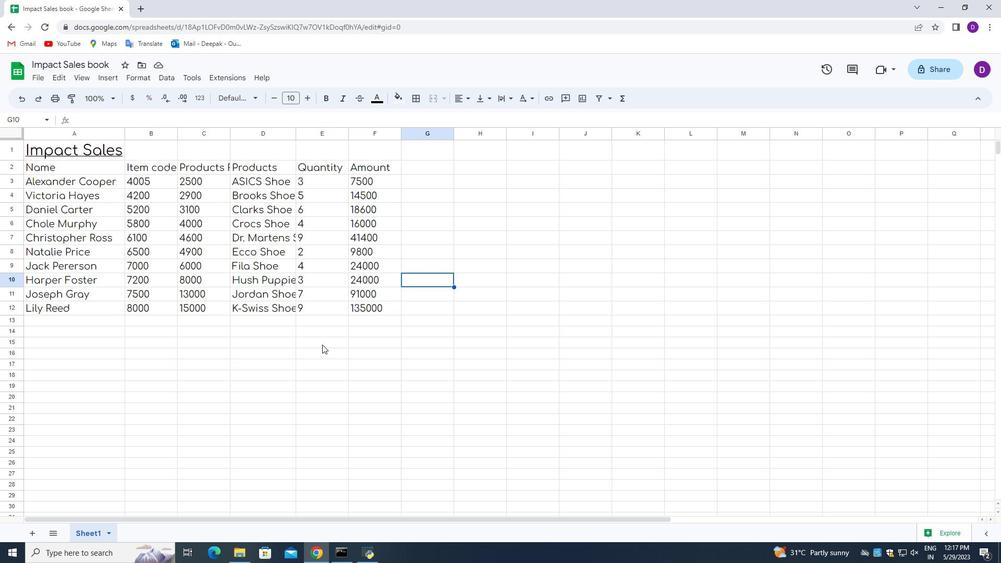 
Action: Mouse scrolled (284, 341) with delta (0, 0)
Screenshot: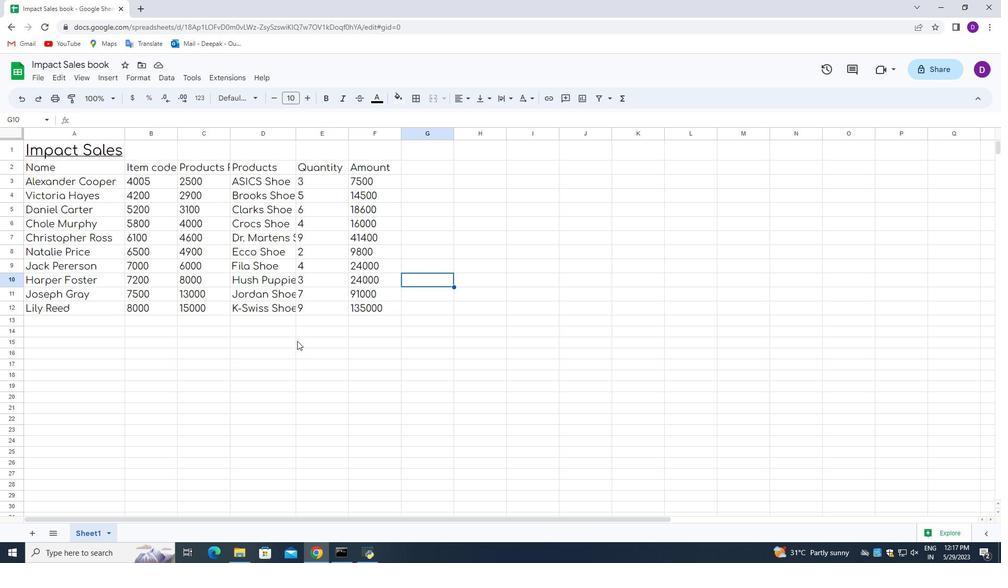 
Action: Mouse moved to (283, 340)
Screenshot: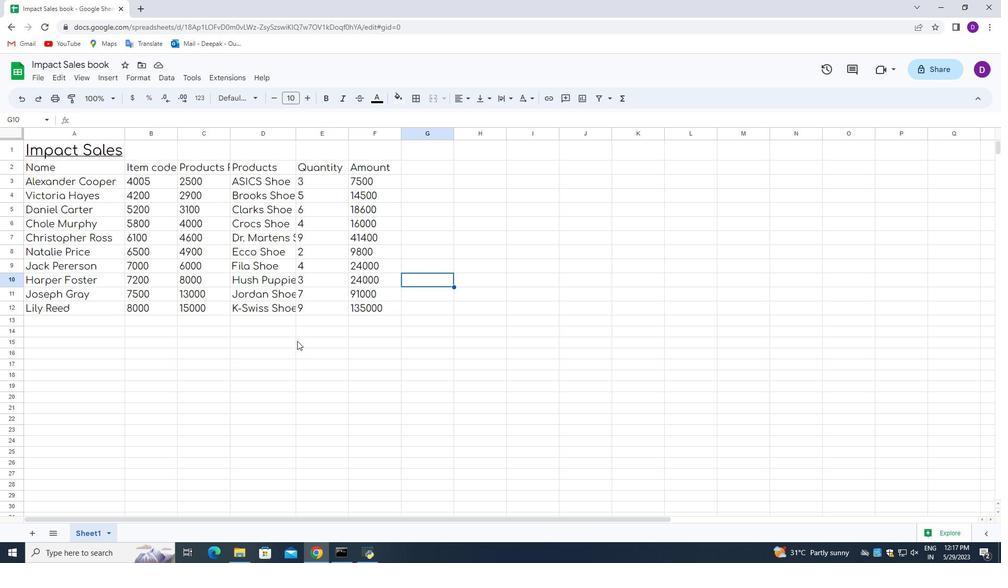 
